 Task: In the Contact  Samantha.Robinson@guggenheim.org, Create email and send with subject: 'A Glimpse into the Future: Meet Our Disruptive Offering', and with mail content 'Hello_x000D_
Join a community of forward-thinkers and pioneers. Our transformative solution will empower you to shape the future of your industry.._x000D_
Kind Regards', attach the document: Contract.pdf and insert image: visitingcard.jpg. Below Kind Regards, write Tumblr and insert the URL: 'www.tumblr.com'. Mark checkbox to create task to follow up : In 2 business days . Logged in from softage.4@softage.net
Action: Mouse moved to (84, 68)
Screenshot: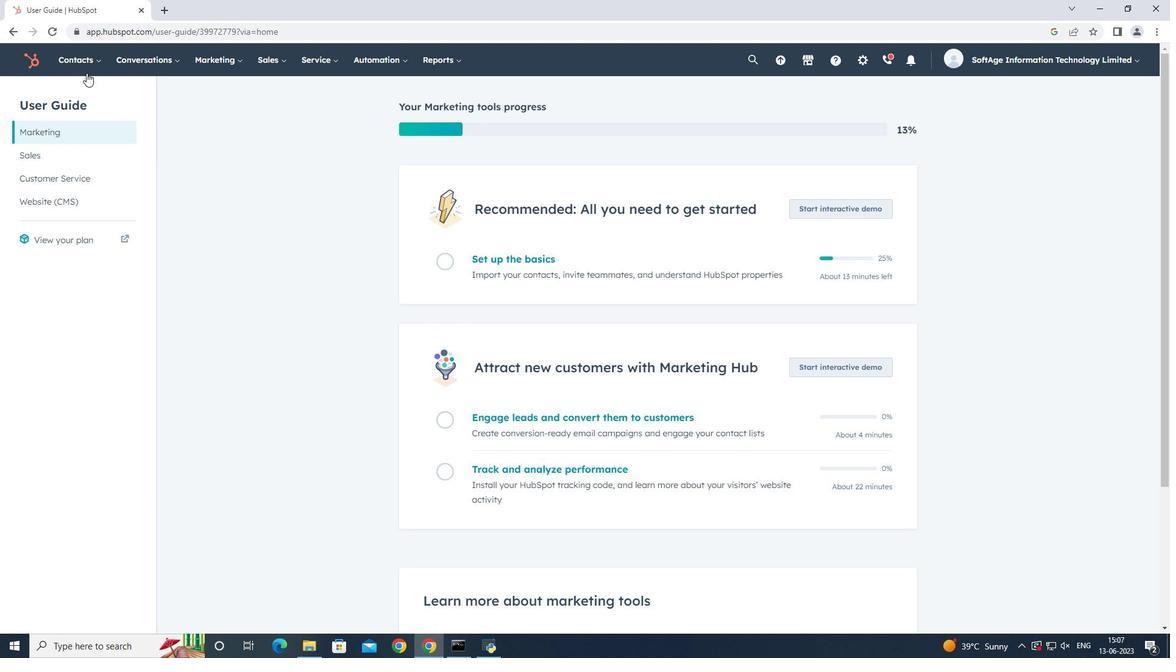 
Action: Mouse pressed left at (84, 68)
Screenshot: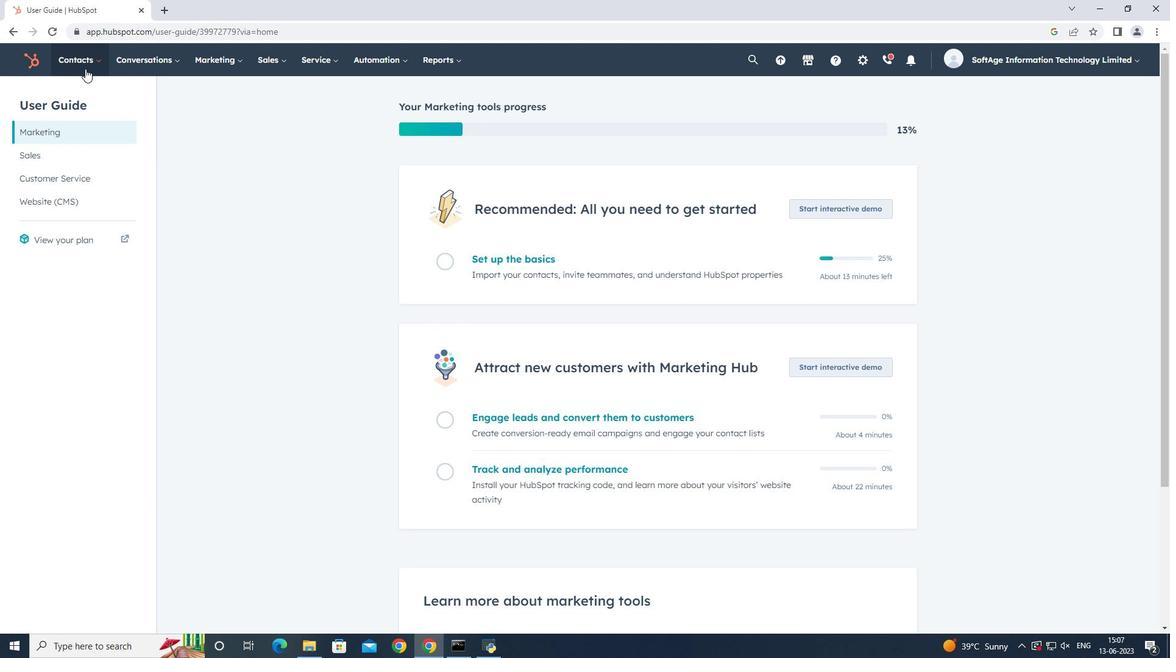 
Action: Mouse moved to (85, 101)
Screenshot: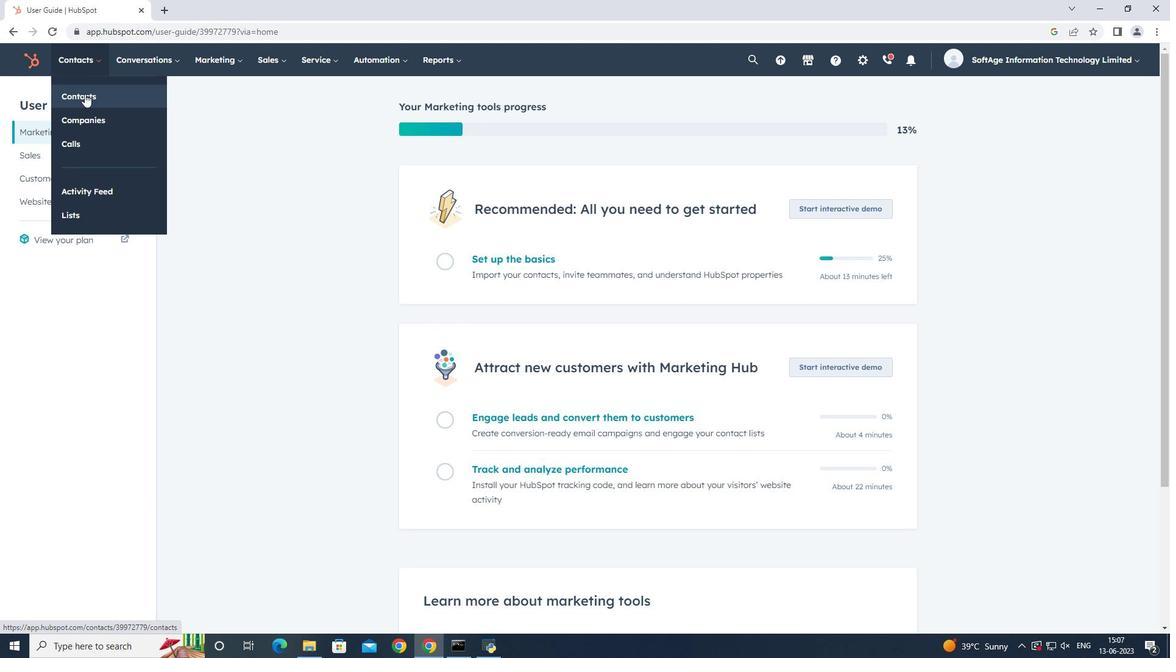 
Action: Mouse pressed left at (85, 101)
Screenshot: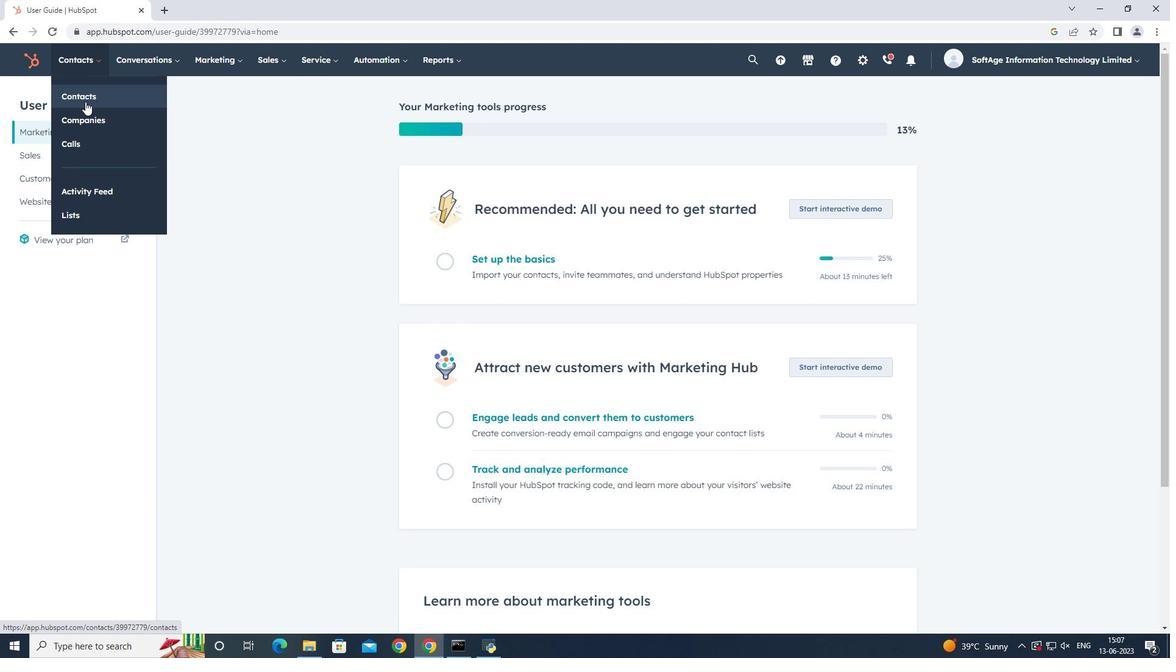 
Action: Mouse moved to (156, 203)
Screenshot: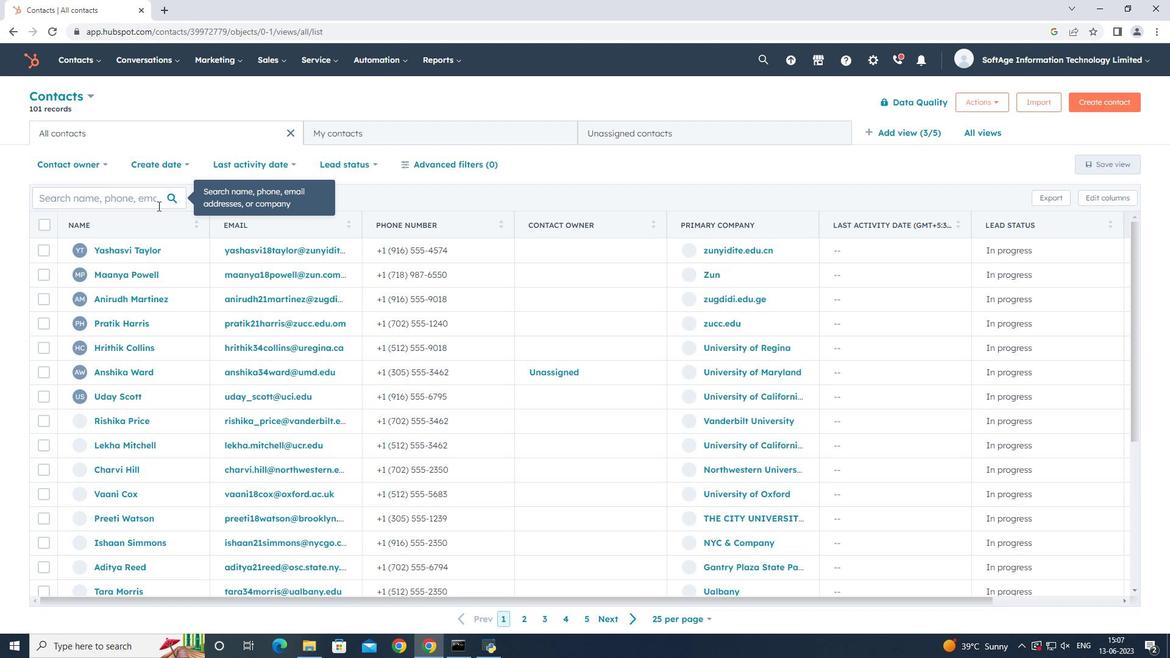 
Action: Mouse pressed left at (156, 203)
Screenshot: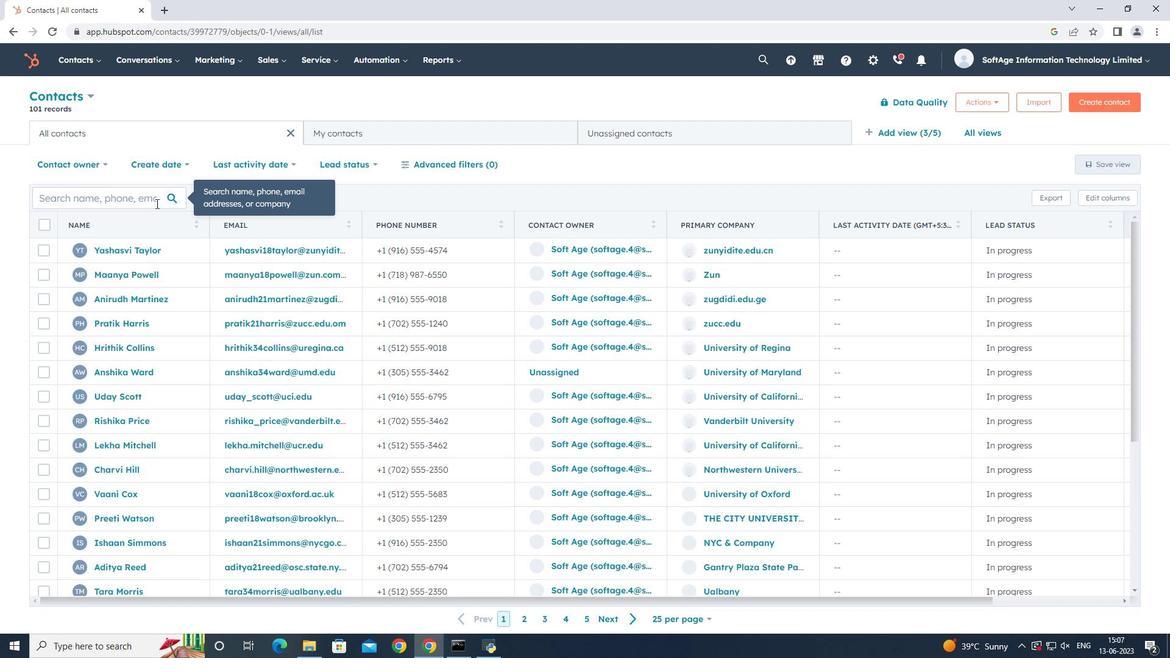
Action: Key pressed <Key.shift>Samantha
Screenshot: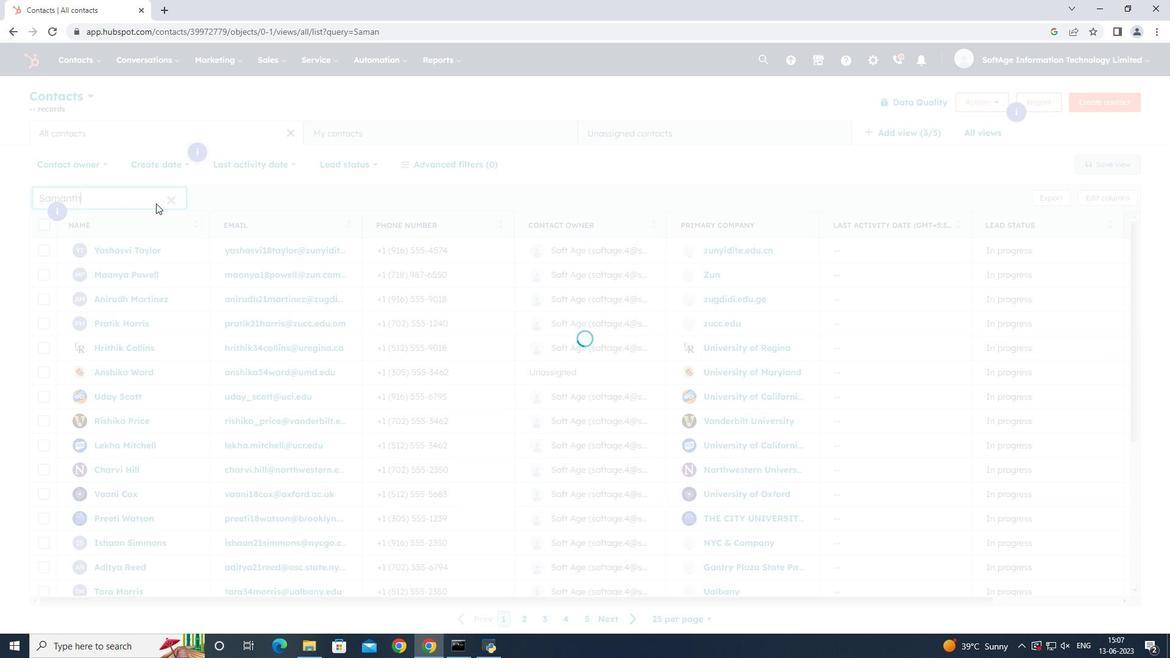 
Action: Mouse moved to (122, 318)
Screenshot: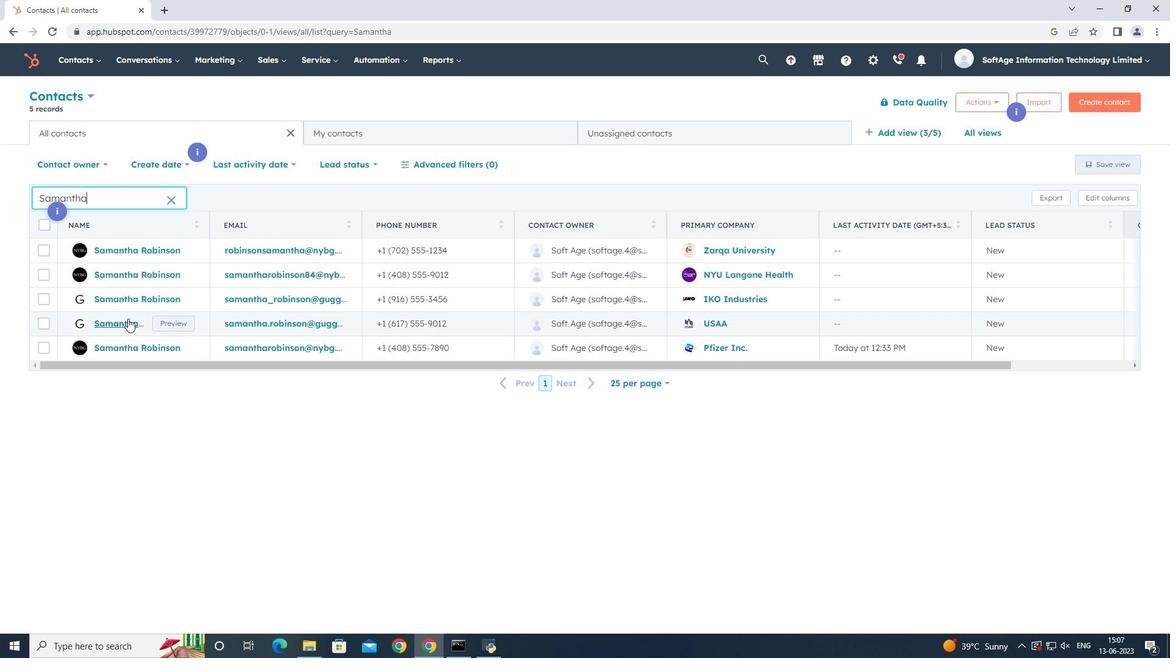 
Action: Mouse pressed left at (122, 318)
Screenshot: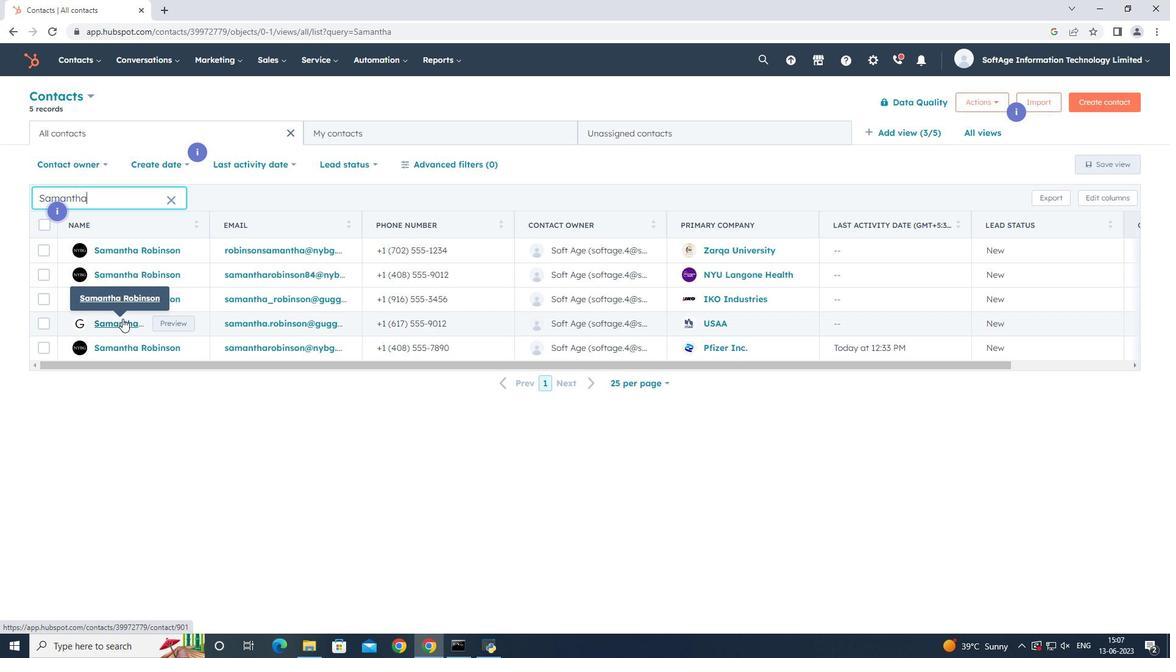 
Action: Mouse moved to (80, 206)
Screenshot: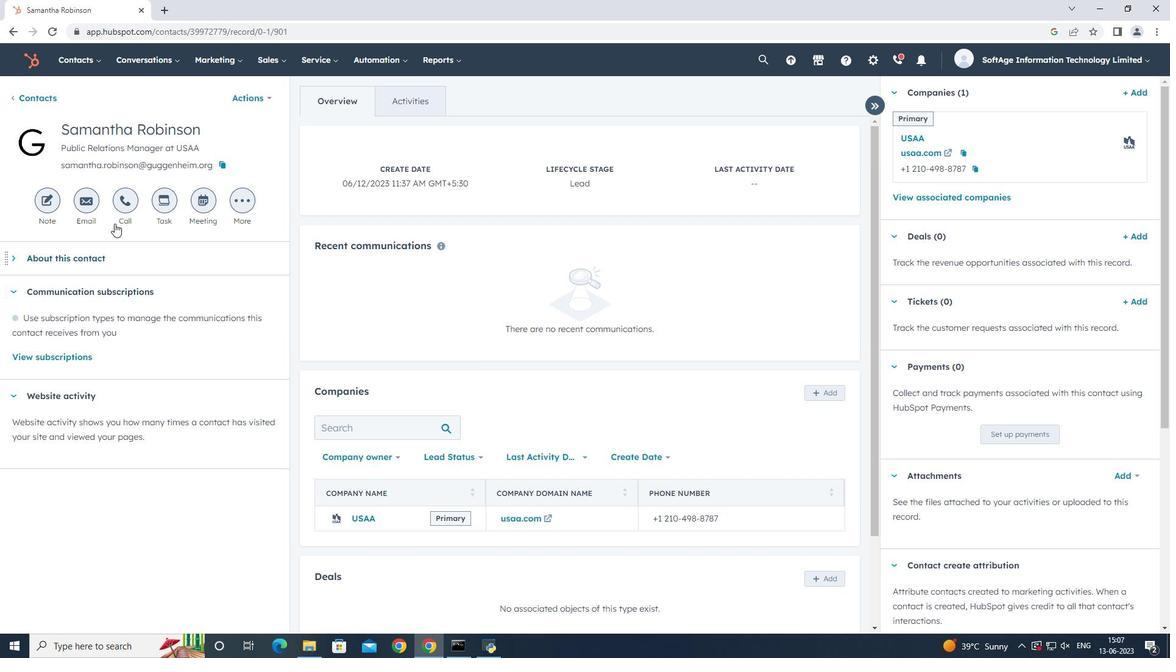 
Action: Mouse pressed left at (80, 206)
Screenshot: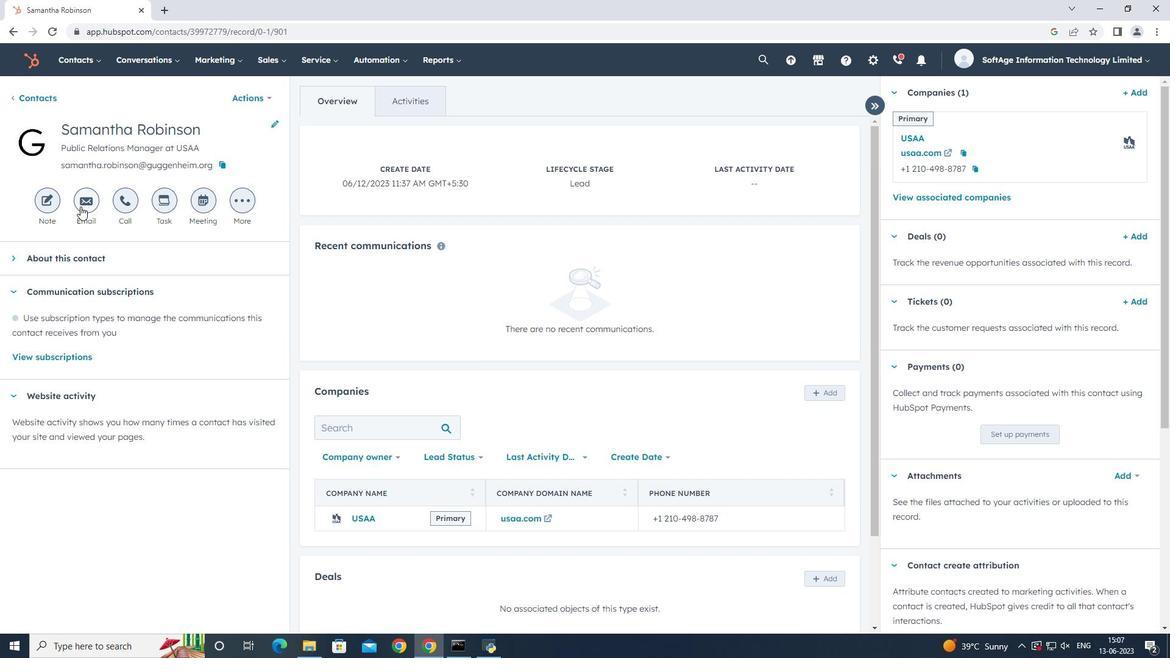 
Action: Mouse moved to (763, 408)
Screenshot: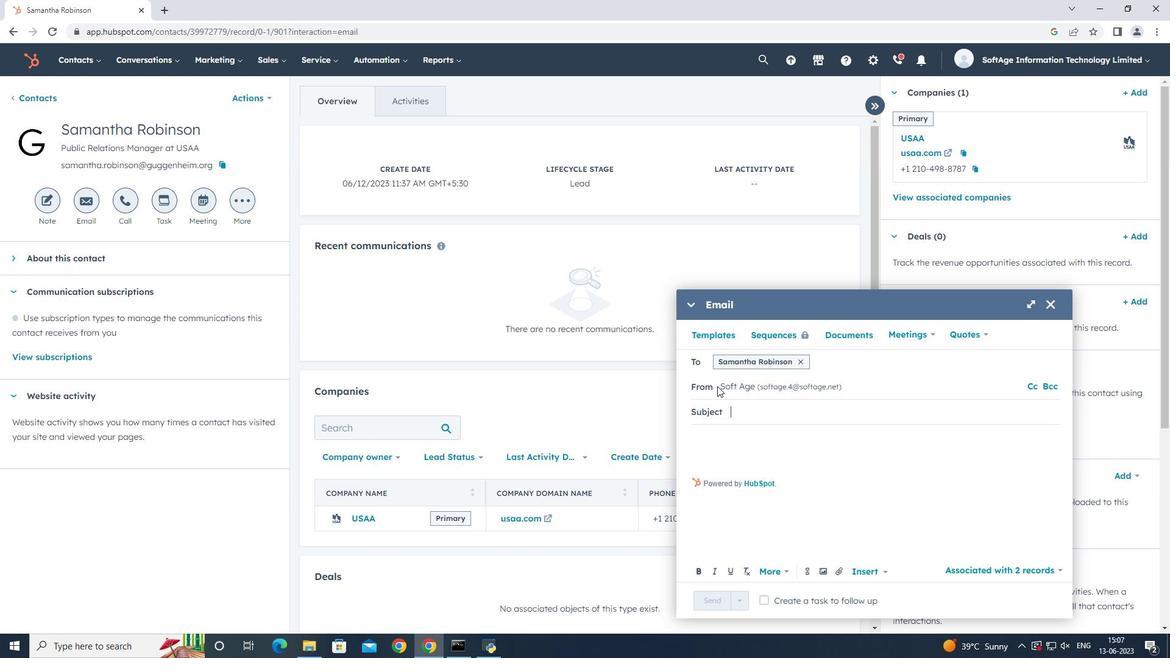 
Action: Key pressed <Key.shift>A<Key.space>
Screenshot: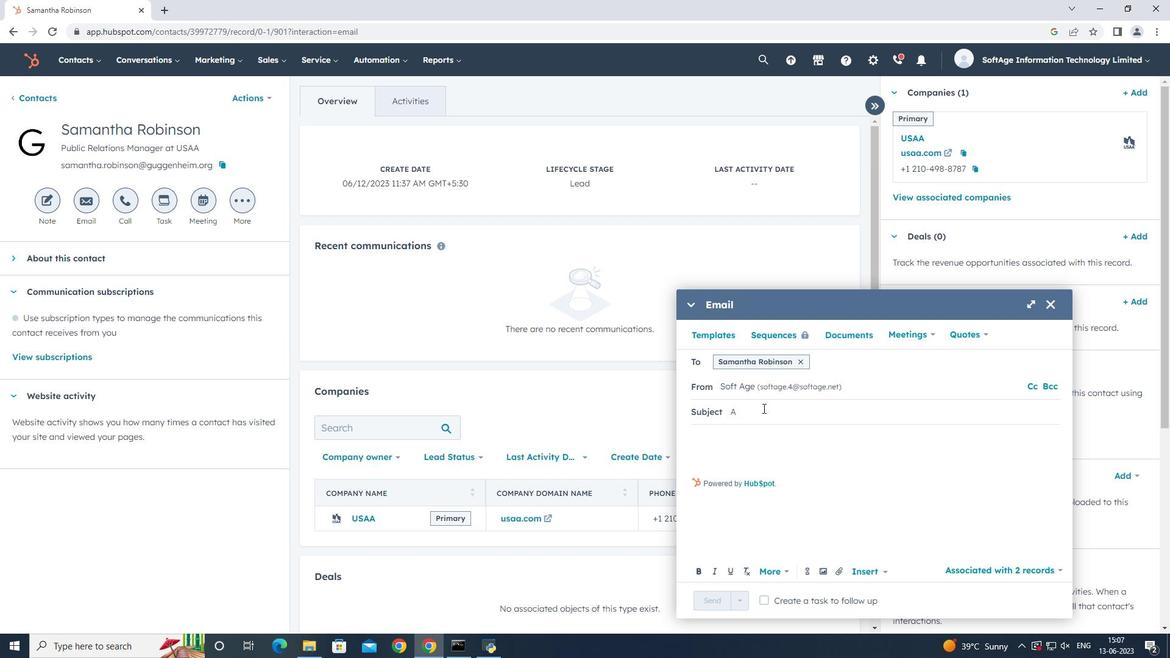 
Action: Mouse moved to (737, 418)
Screenshot: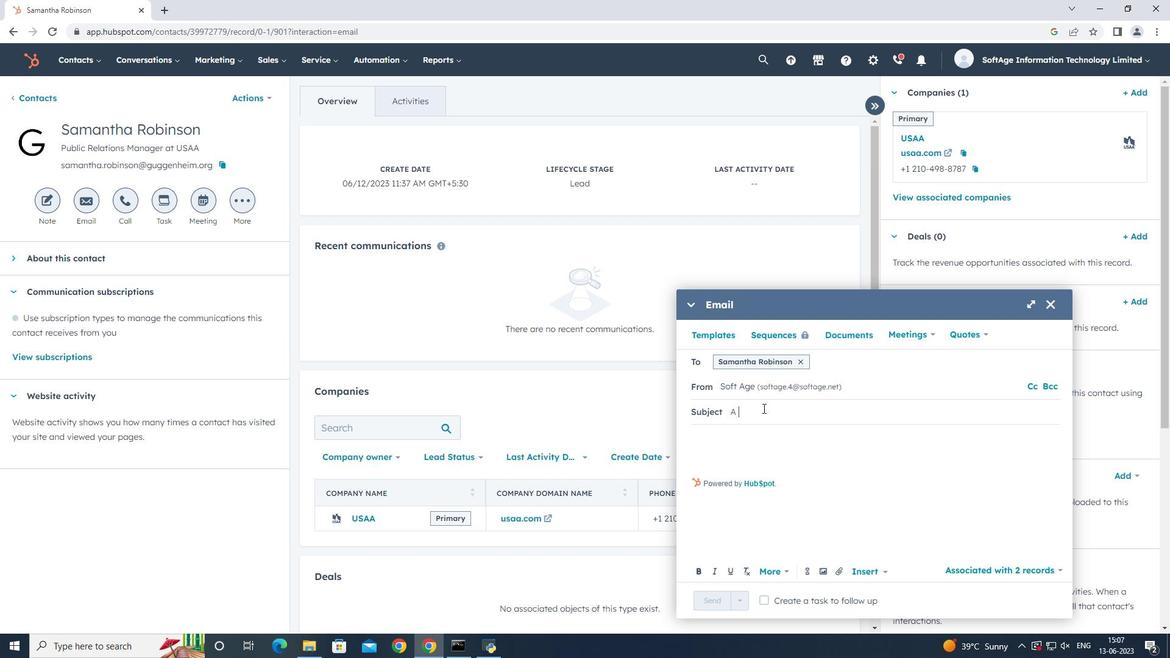 
Action: Key pressed <Key.shift>Glimpse<Key.space>into<Key.space>the<Key.space><Key.shift>Future<Key.shift_r><Key.shift_r><Key.shift_r><Key.shift_r><Key.shift_r><Key.shift_r><Key.shift_r><Key.shift_r>:<Key.space><Key.shift><Key.shift><Key.shift><Key.shift><Key.shift><Key.shift><Key.shift><Key.shift>Meet<Key.space><Key.shift><Key.shift><Key.shift><Key.shift><Key.shift><Key.shift><Key.shift><Key.shift><Key.shift><Key.shift>Our<Key.space><Key.shift><Key.shift><Key.shift><Key.shift><Key.shift><Key.shift><Key.shift><Key.shift><Key.shift>Distruptive<Key.backspace><Key.backspace><Key.backspace><Key.backspace><Key.backspace><Key.backspace><Key.backspace><Key.backspace>ruptive<Key.space><Key.shift><Key.shift><Key.shift><Key.shift><Key.shift><Key.shift><Key.shift><Key.shift>Offering
Screenshot: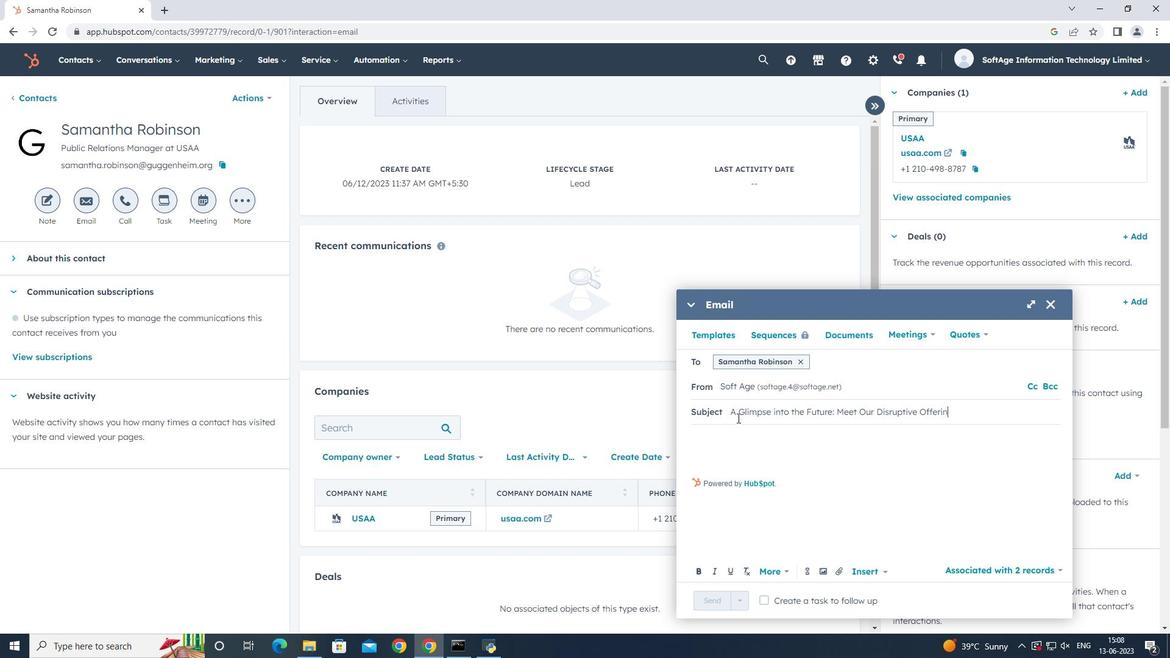 
Action: Mouse moved to (744, 424)
Screenshot: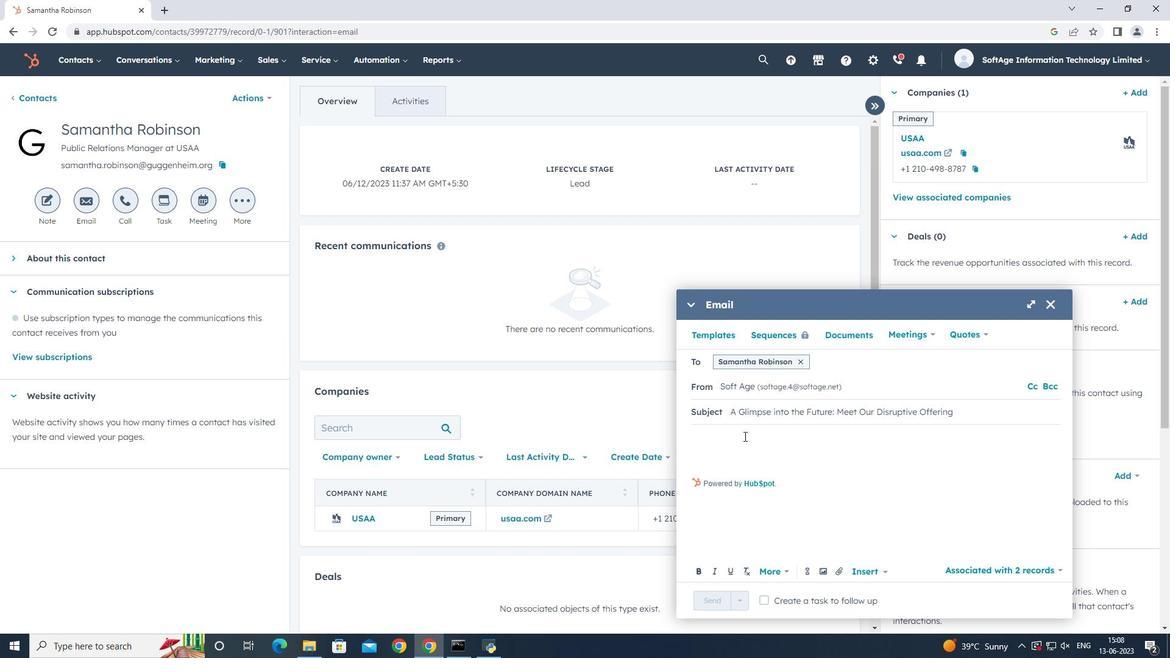 
Action: Mouse pressed left at (744, 424)
Screenshot: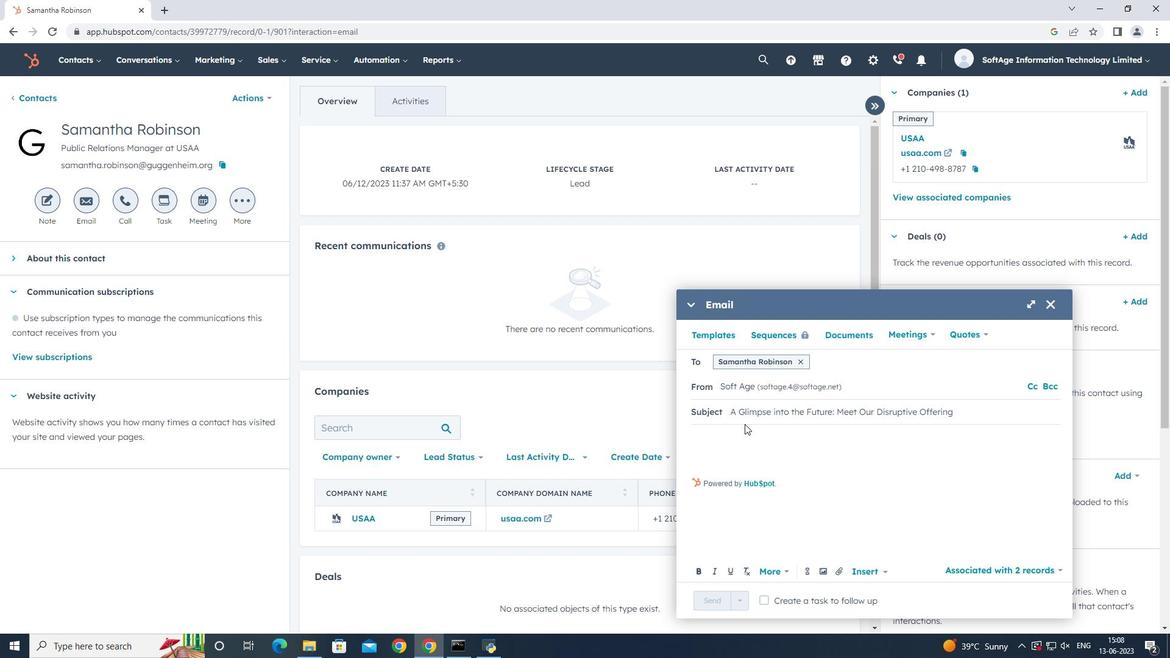 
Action: Mouse moved to (744, 427)
Screenshot: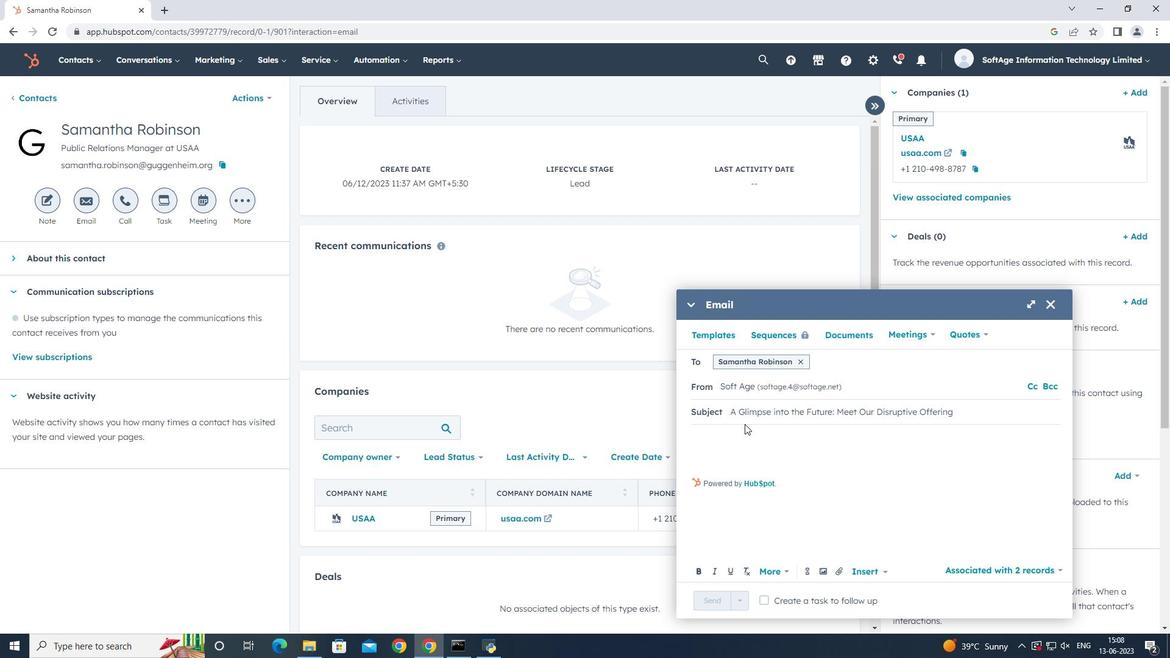 
Action: Mouse pressed left at (744, 427)
Screenshot: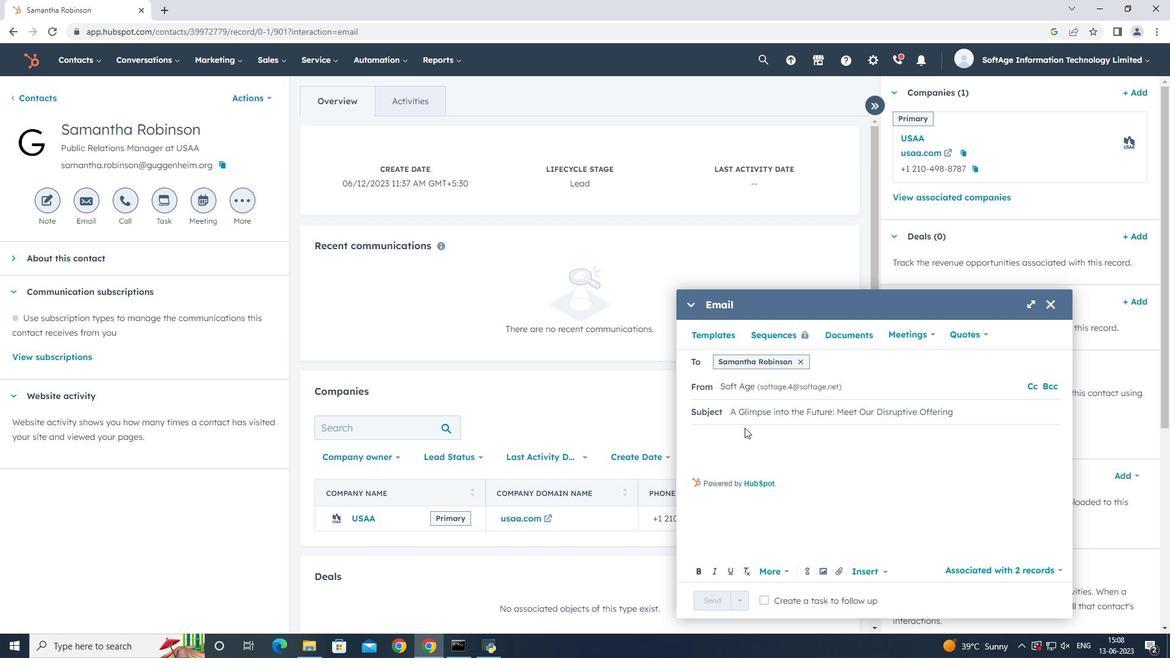 
Action: Mouse moved to (745, 431)
Screenshot: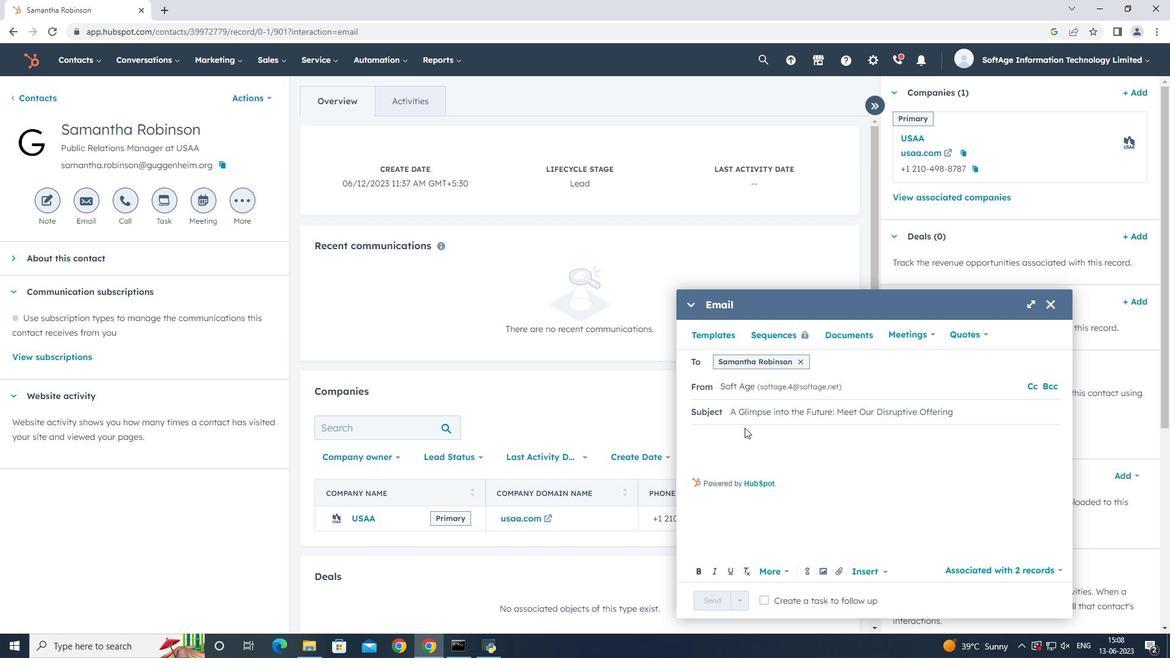 
Action: Mouse pressed left at (745, 431)
Screenshot: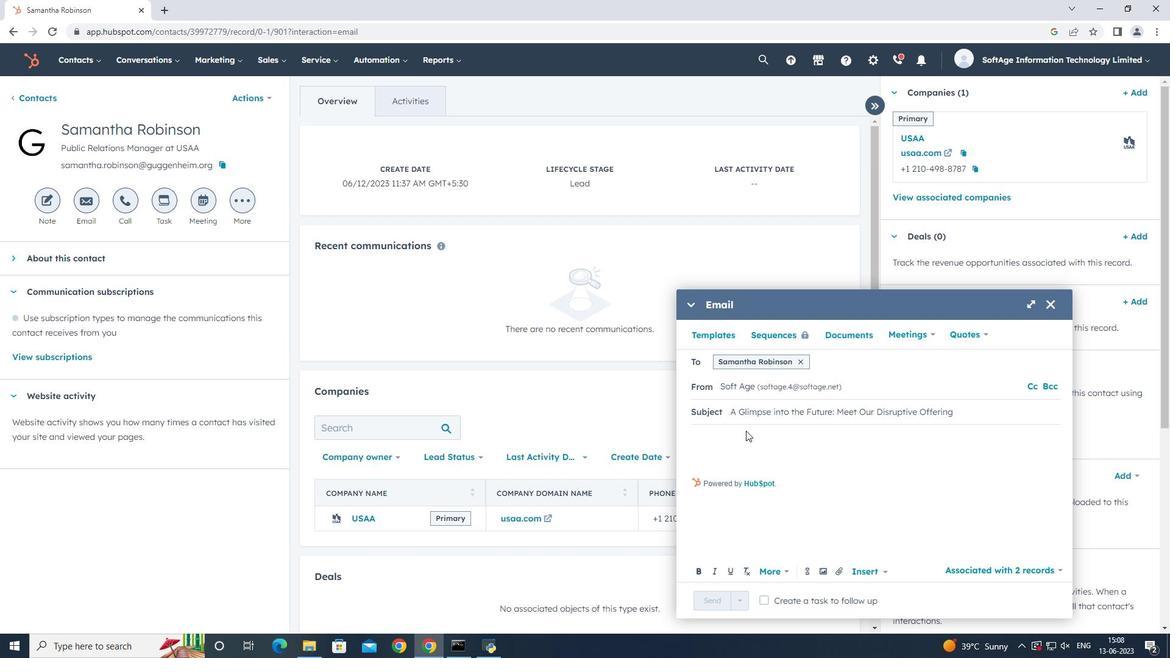 
Action: Mouse moved to (739, 435)
Screenshot: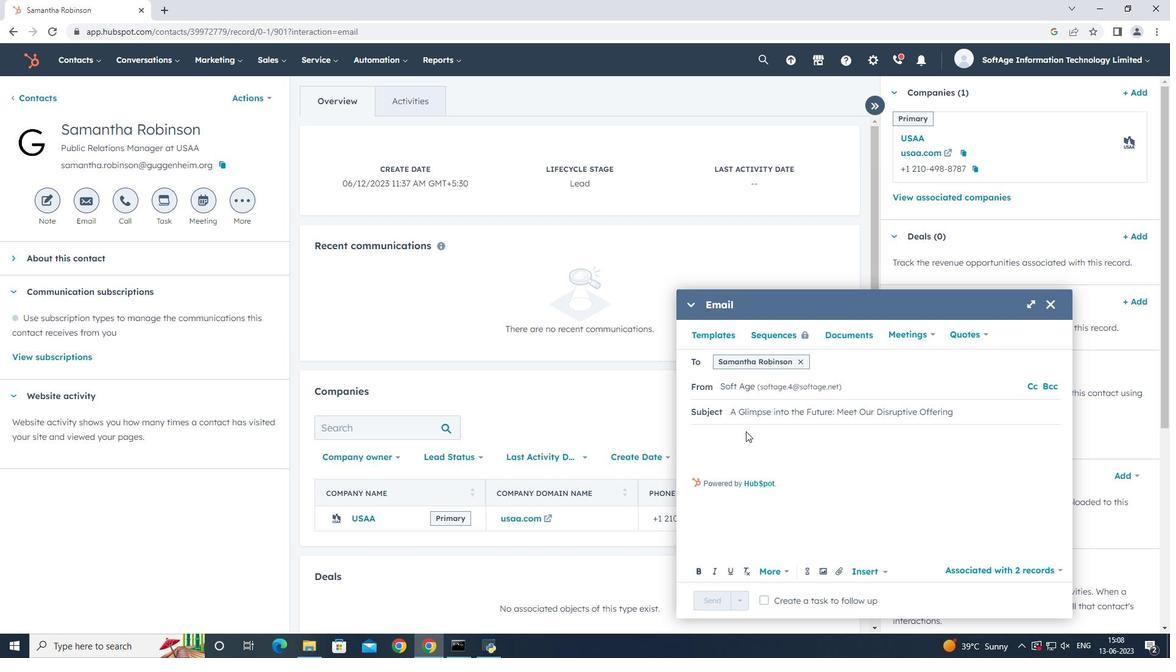 
Action: Mouse pressed left at (739, 435)
Screenshot: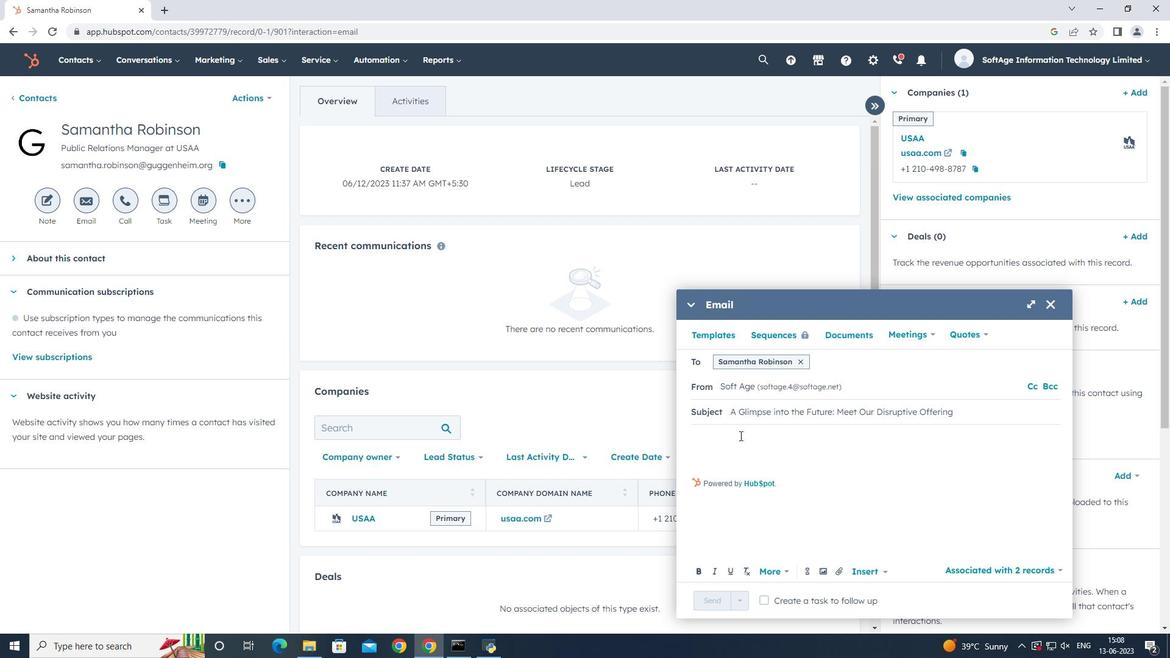 
Action: Mouse moved to (738, 436)
Screenshot: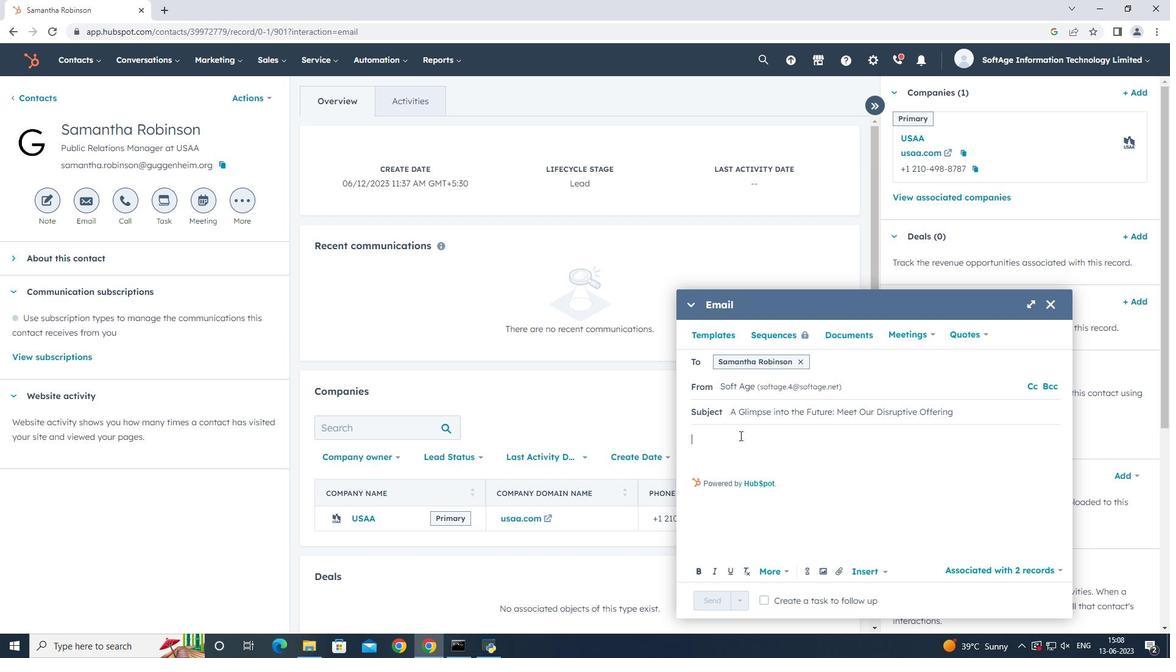 
Action: Key pressed <Key.shift>Hello,<Key.enter><Key.enter><Key.shift>Join<Key.space>a<Key.space>community<Key.space>of<Key.space>forward-thinkers<Key.space>and<Key.space>pr<Key.backspace>ioneers.<Key.space><Key.shift>Our<Key.space>transformative<Key.space>solution<Key.space>will<Key.space>empower<Key.space>you<Key.space>to<Key.space>shape<Key.space>the<Key.space>future<Key.space>of<Key.space>your<Key.space>industry..<Key.enter><Key.enter><Key.shift>Kind<Key.space><Key.shift><Key.shift>Regards,
Screenshot: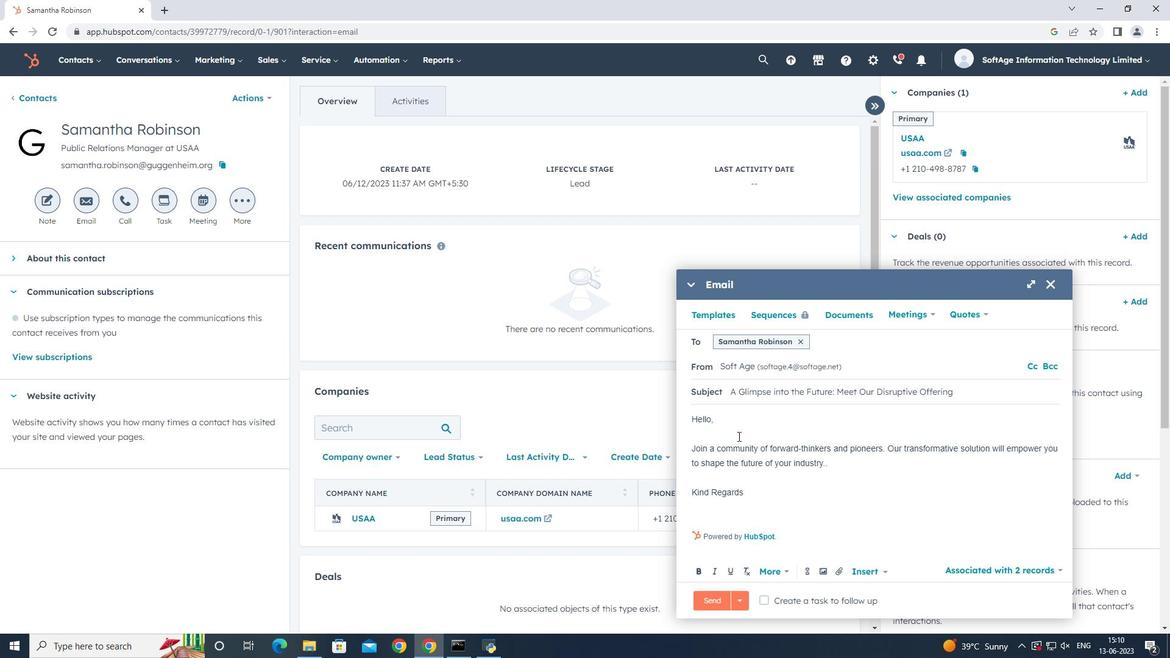 
Action: Mouse moved to (833, 571)
Screenshot: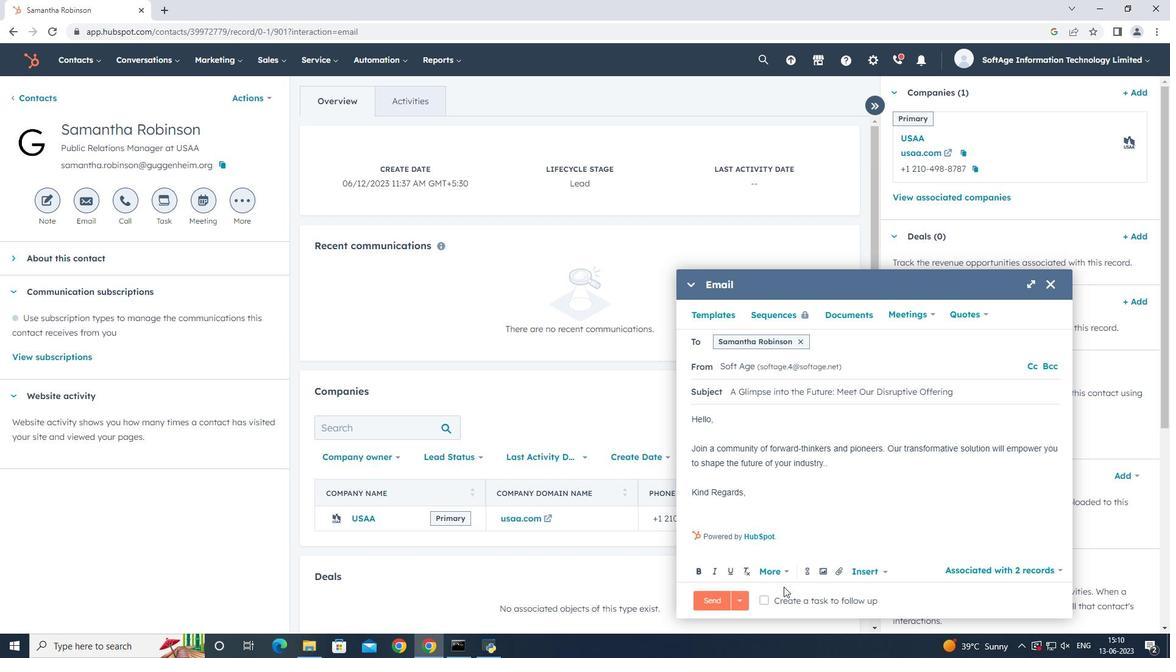 
Action: Mouse pressed left at (833, 571)
Screenshot: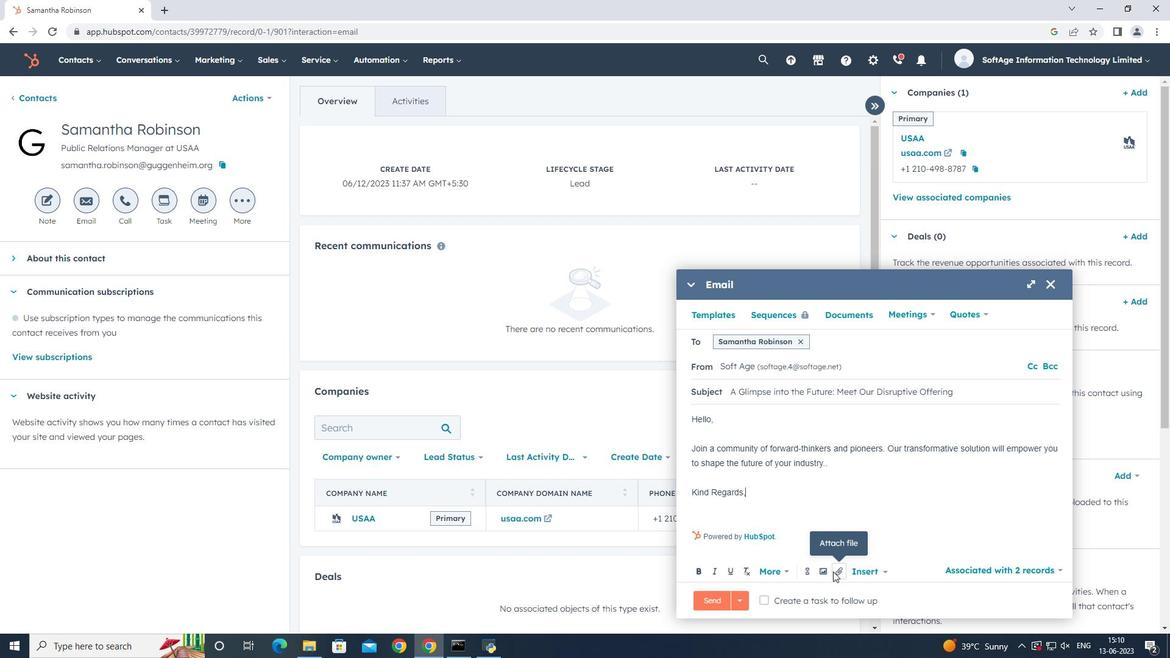 
Action: Mouse moved to (848, 540)
Screenshot: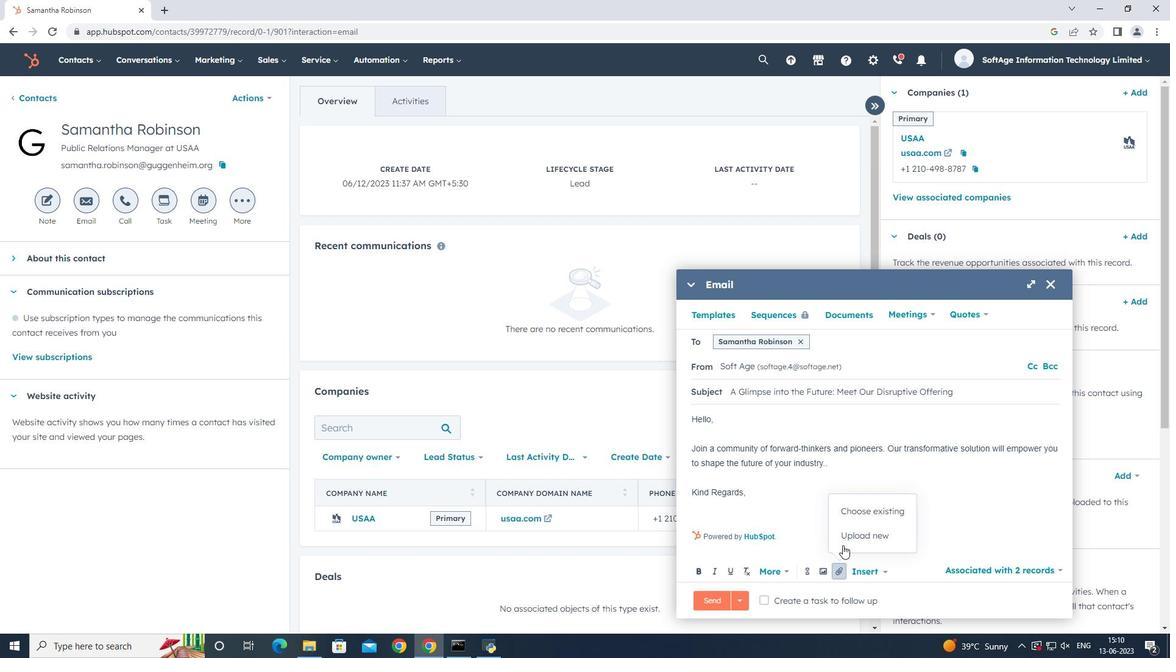 
Action: Mouse pressed left at (848, 540)
Screenshot: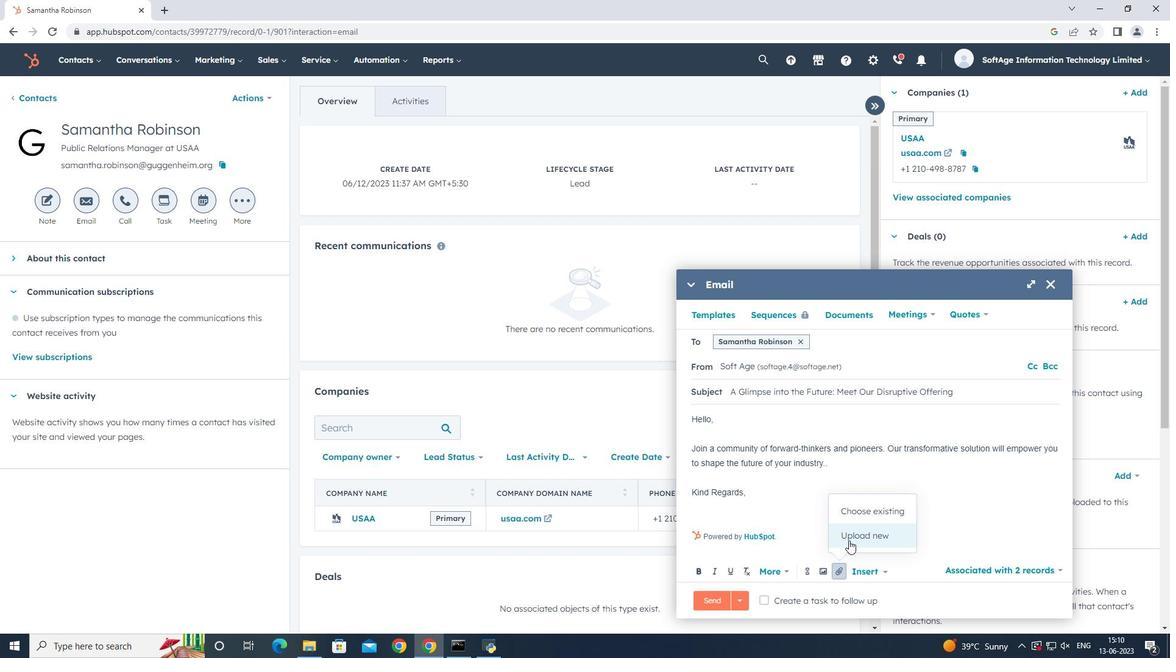 
Action: Mouse moved to (280, 125)
Screenshot: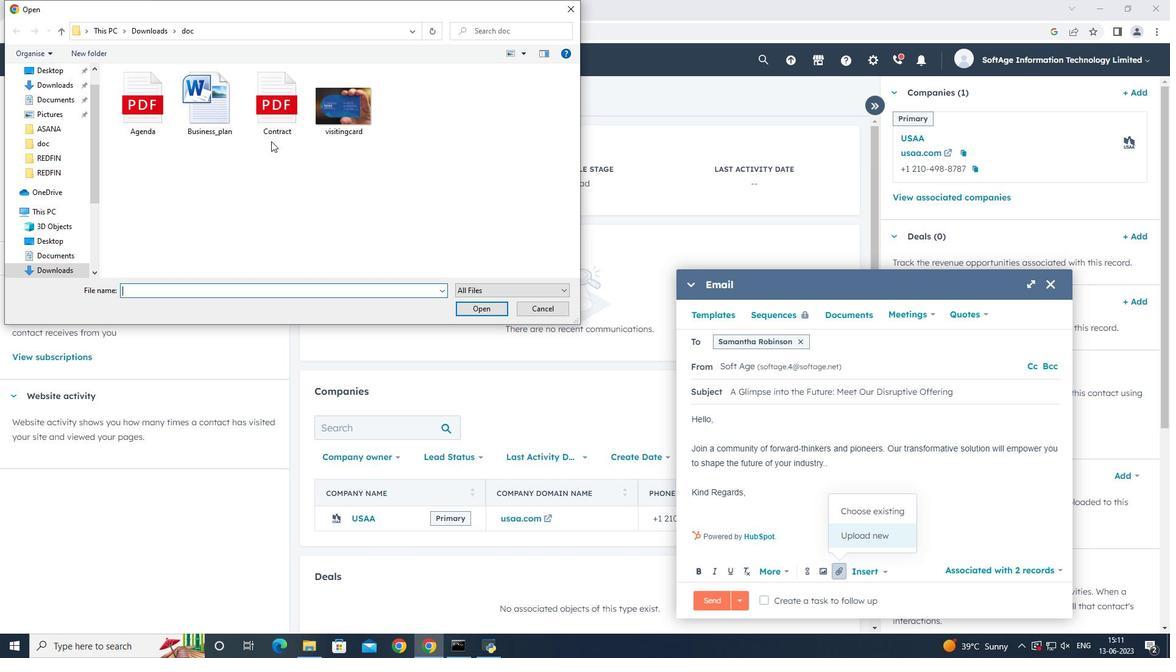 
Action: Mouse pressed left at (280, 125)
Screenshot: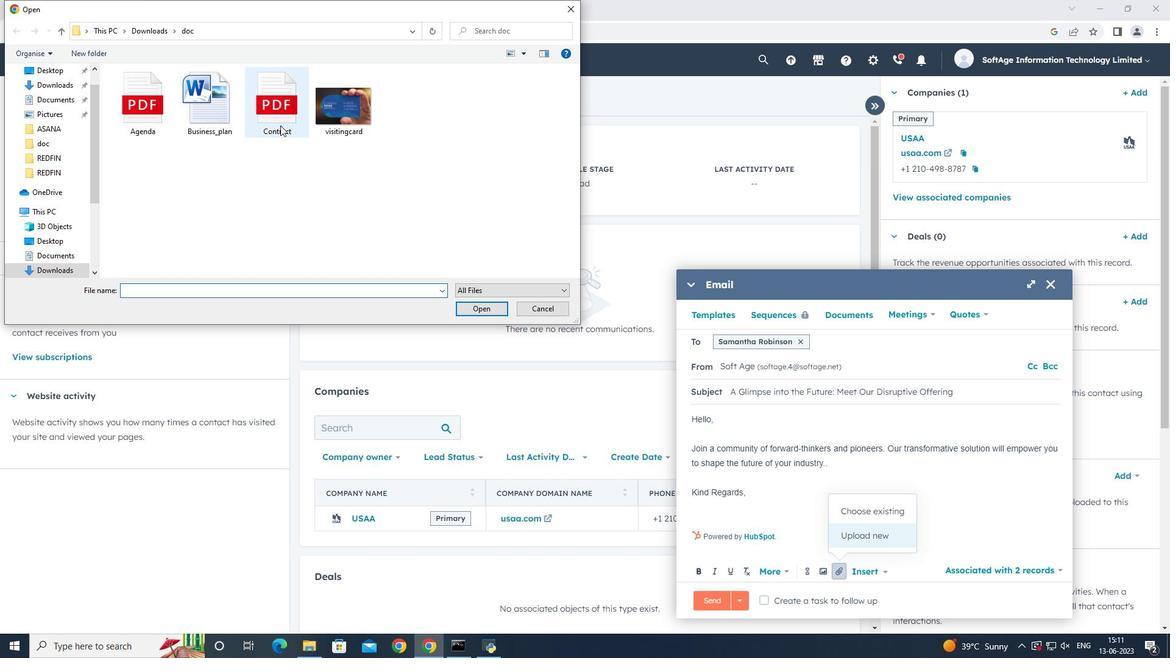 
Action: Mouse pressed left at (280, 125)
Screenshot: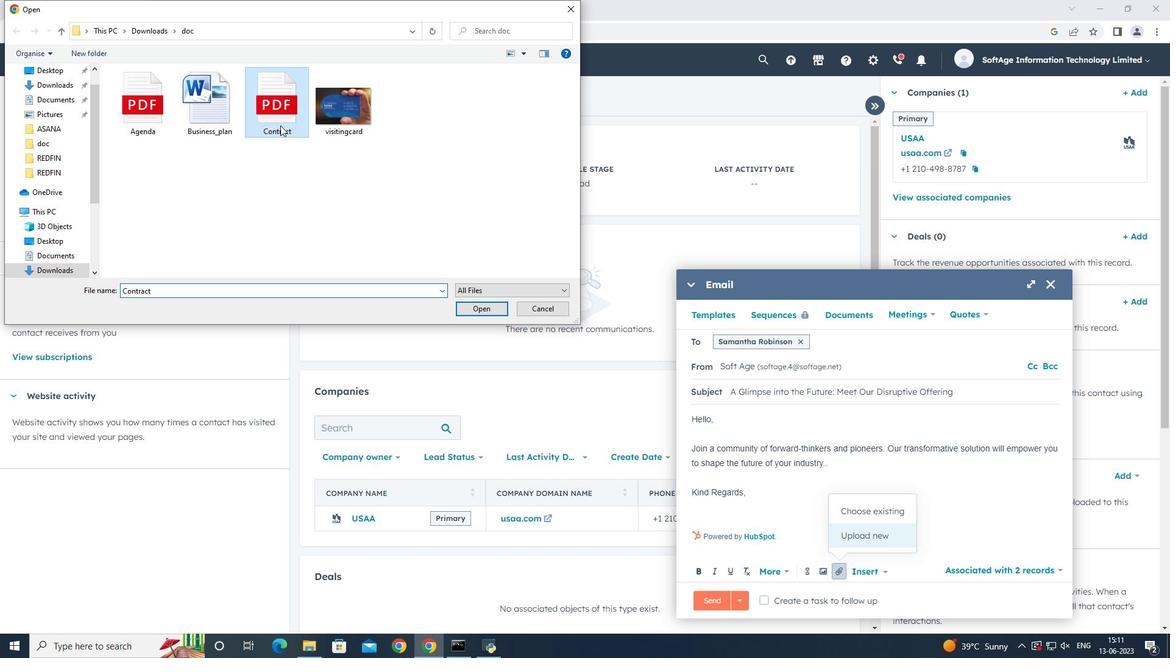 
Action: Mouse moved to (822, 540)
Screenshot: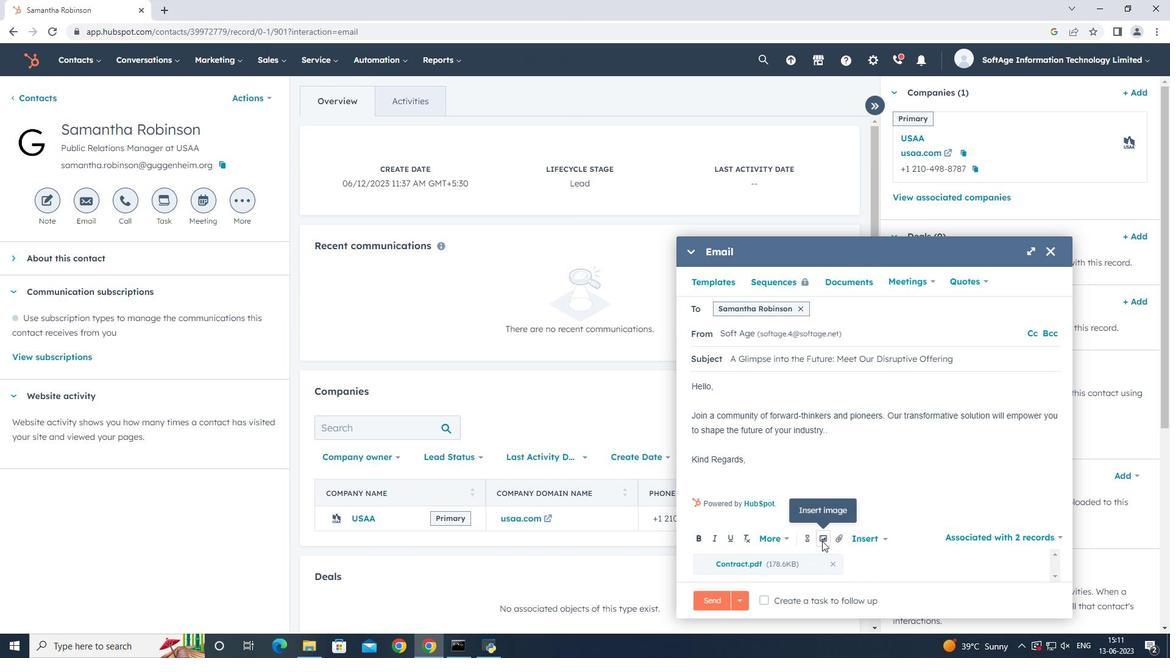 
Action: Mouse pressed left at (822, 540)
Screenshot: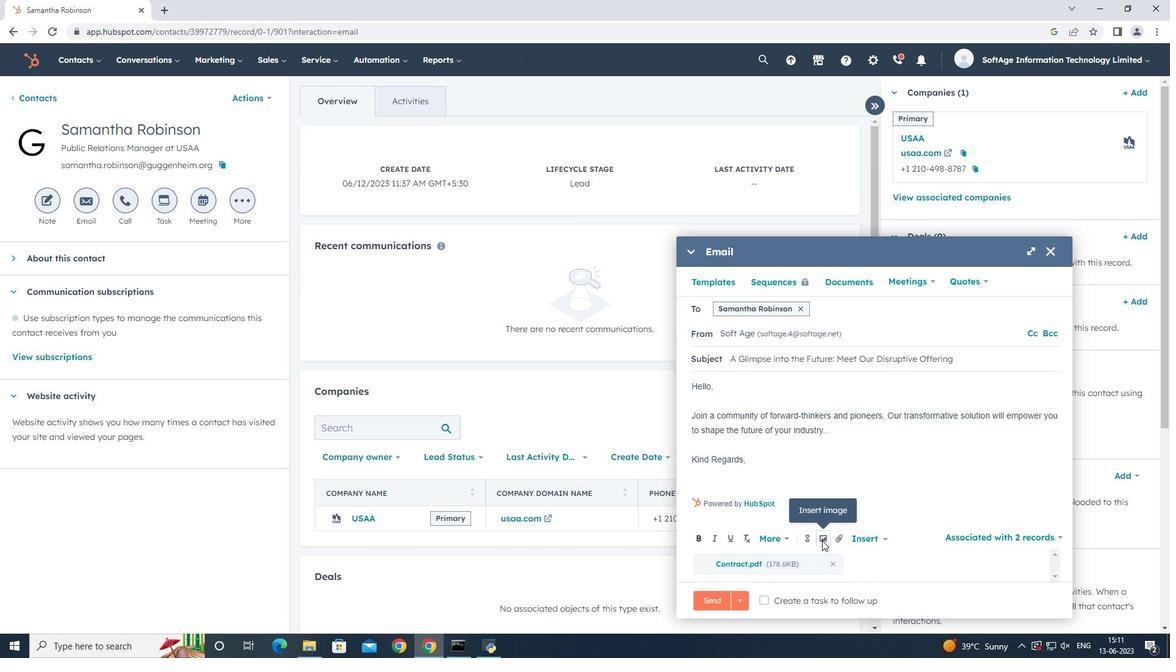 
Action: Mouse moved to (840, 505)
Screenshot: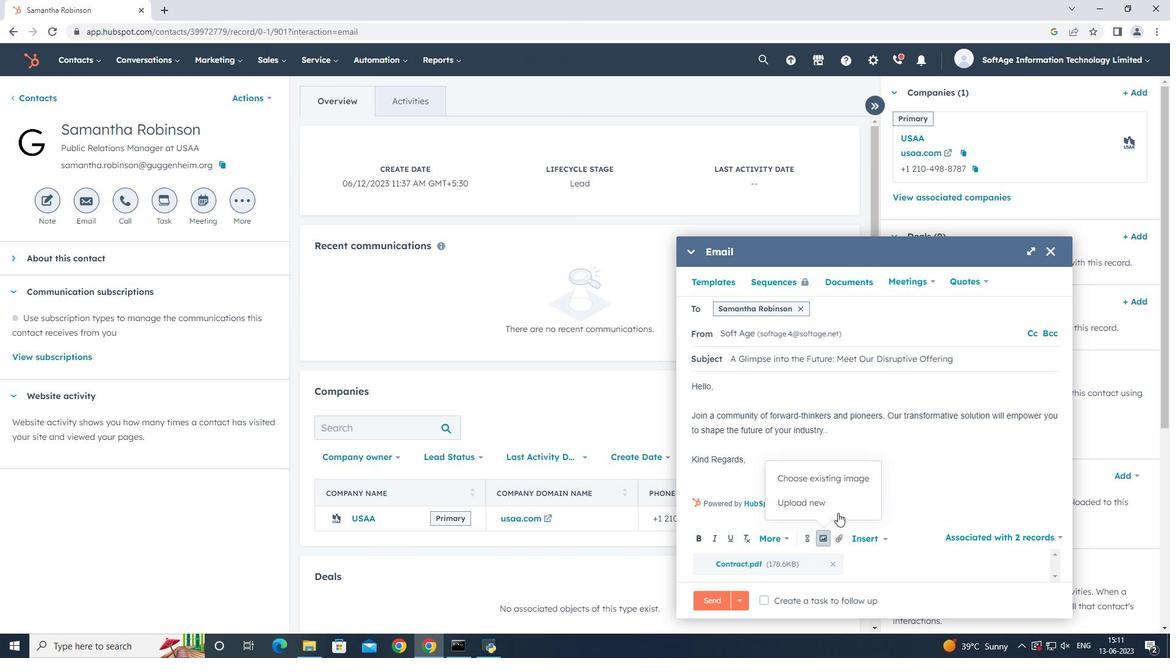 
Action: Mouse pressed left at (840, 505)
Screenshot: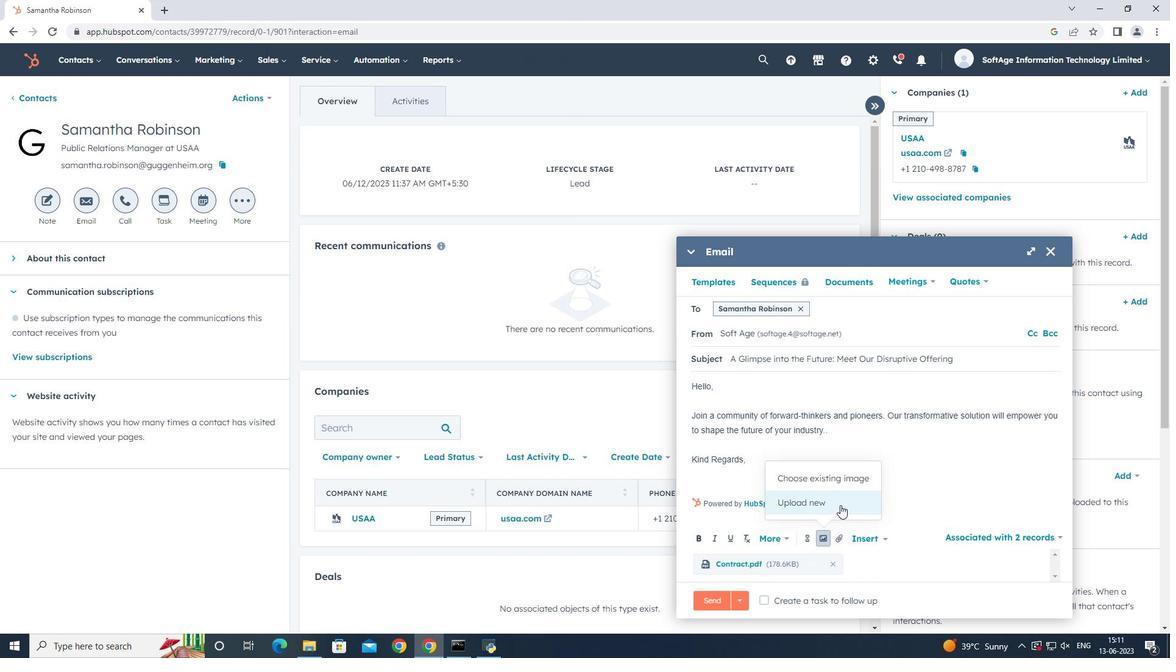 
Action: Mouse moved to (146, 107)
Screenshot: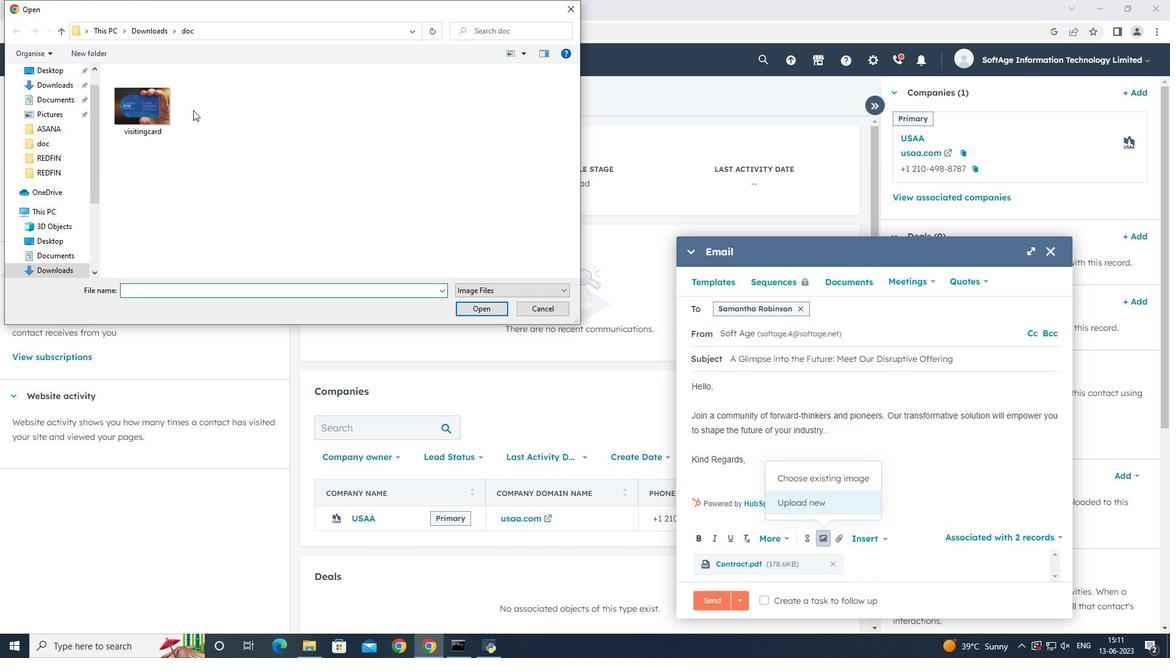 
Action: Mouse pressed left at (146, 107)
Screenshot: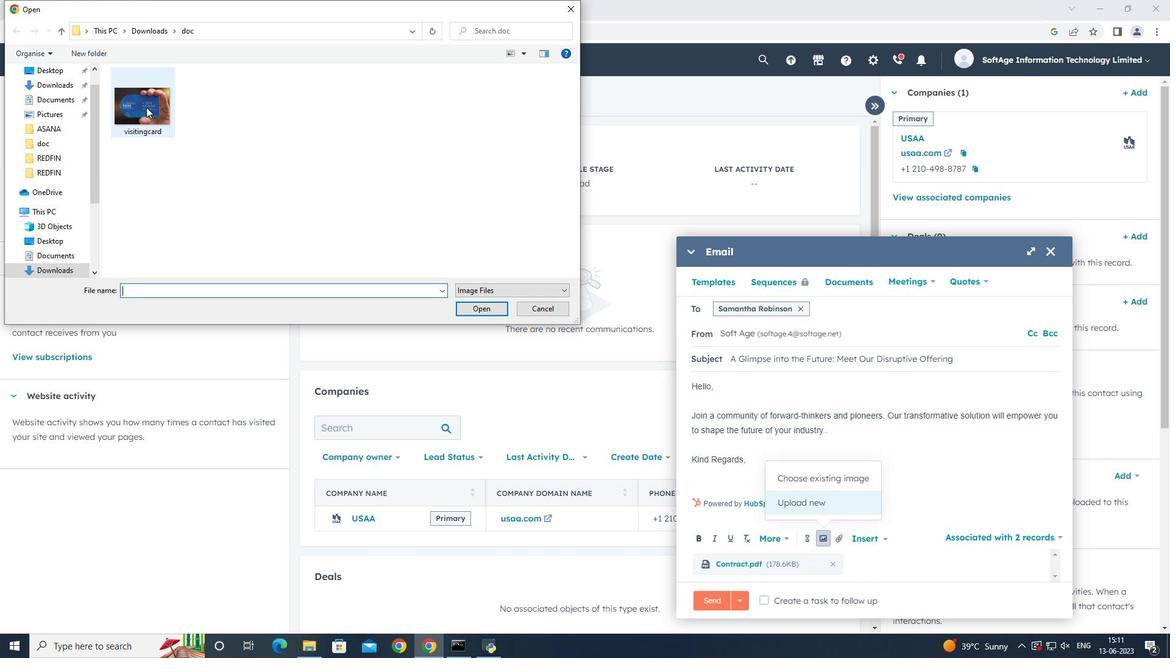 
Action: Mouse pressed left at (146, 107)
Screenshot: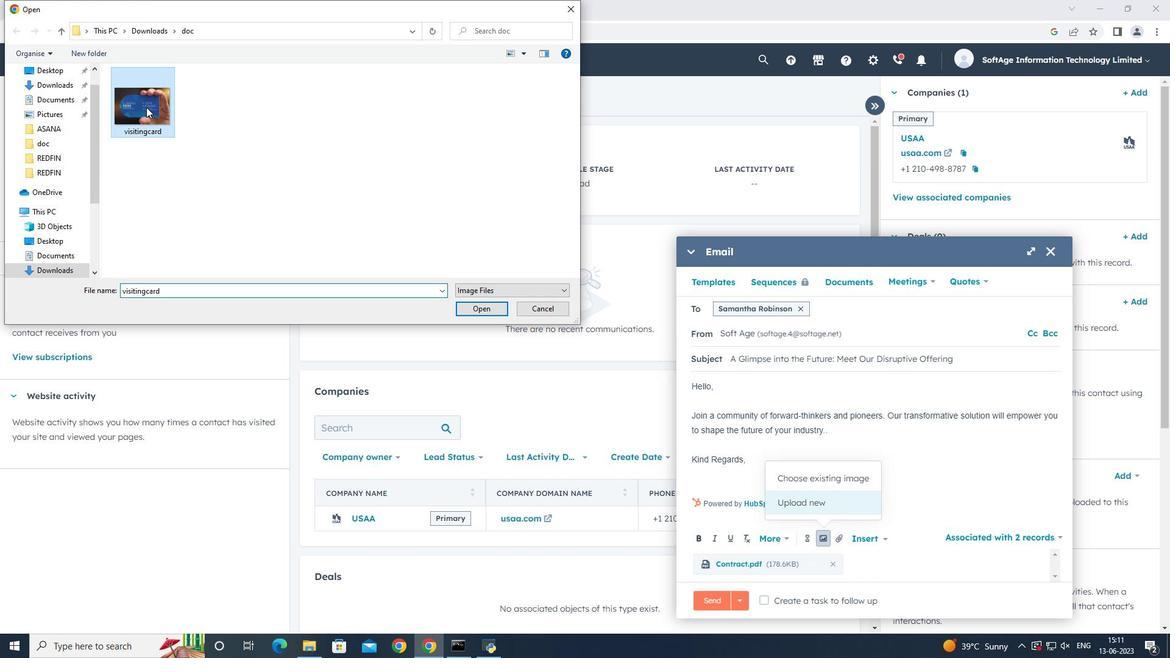 
Action: Mouse moved to (785, 333)
Screenshot: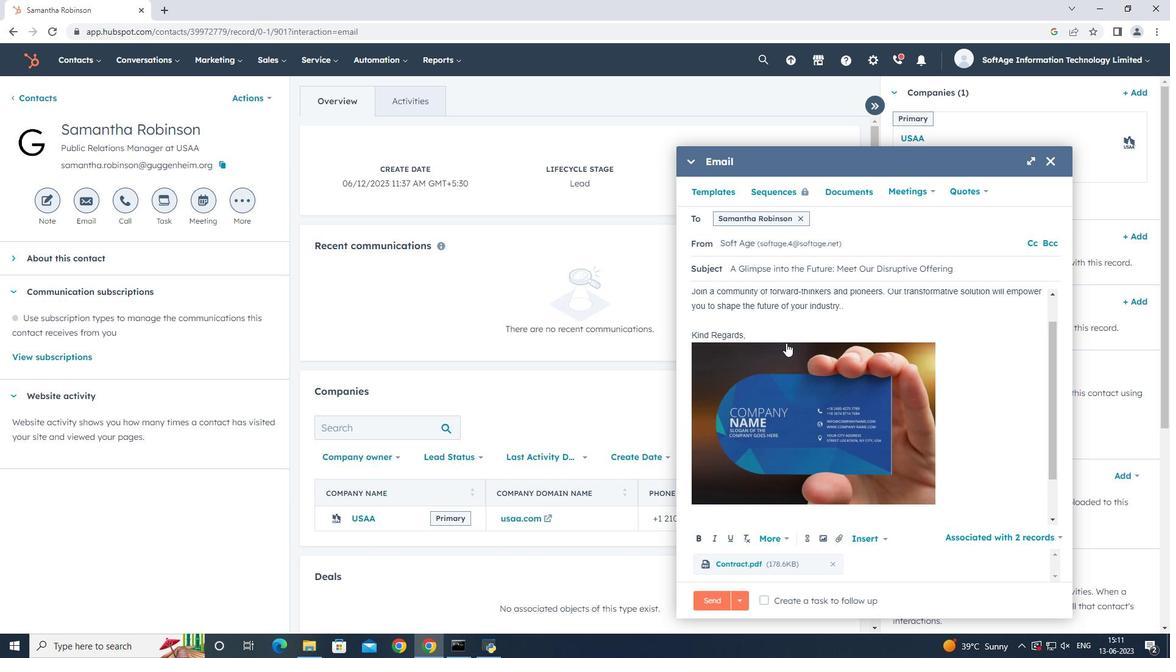 
Action: Mouse pressed left at (785, 333)
Screenshot: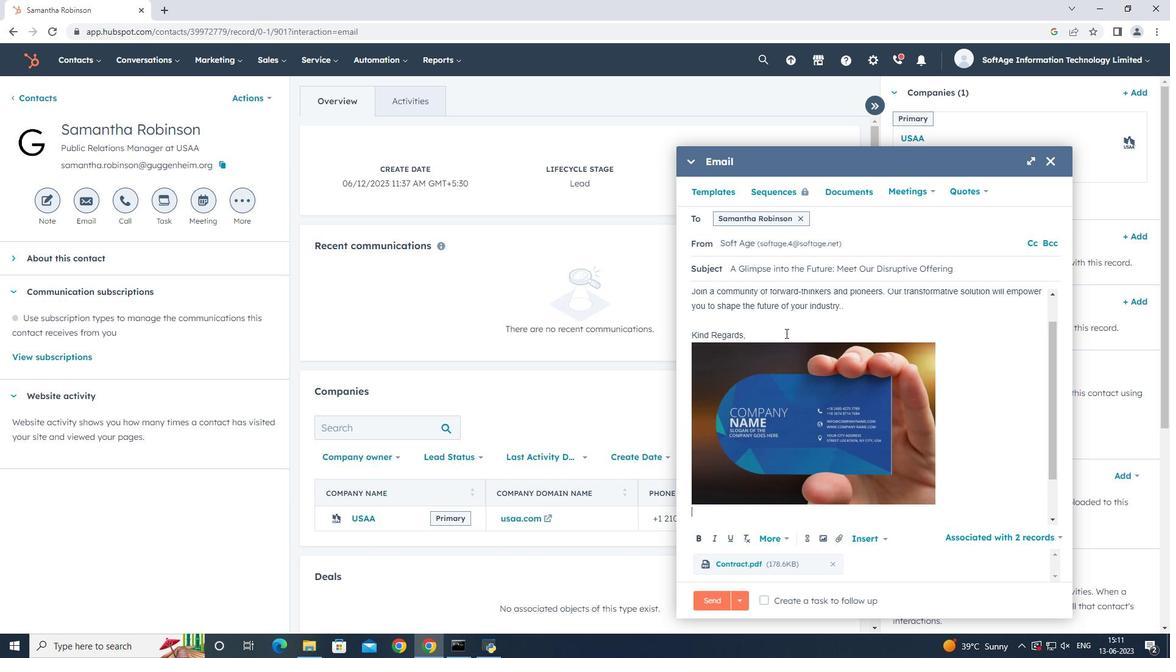 
Action: Key pressed <Key.enter>
Screenshot: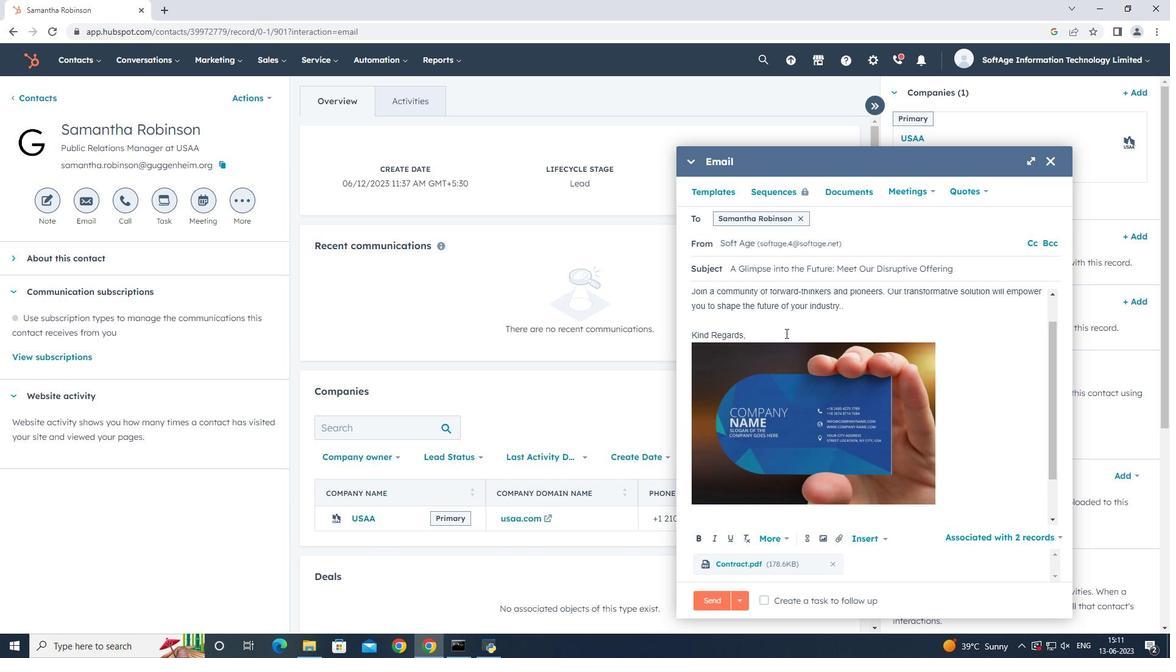 
Action: Mouse moved to (788, 343)
Screenshot: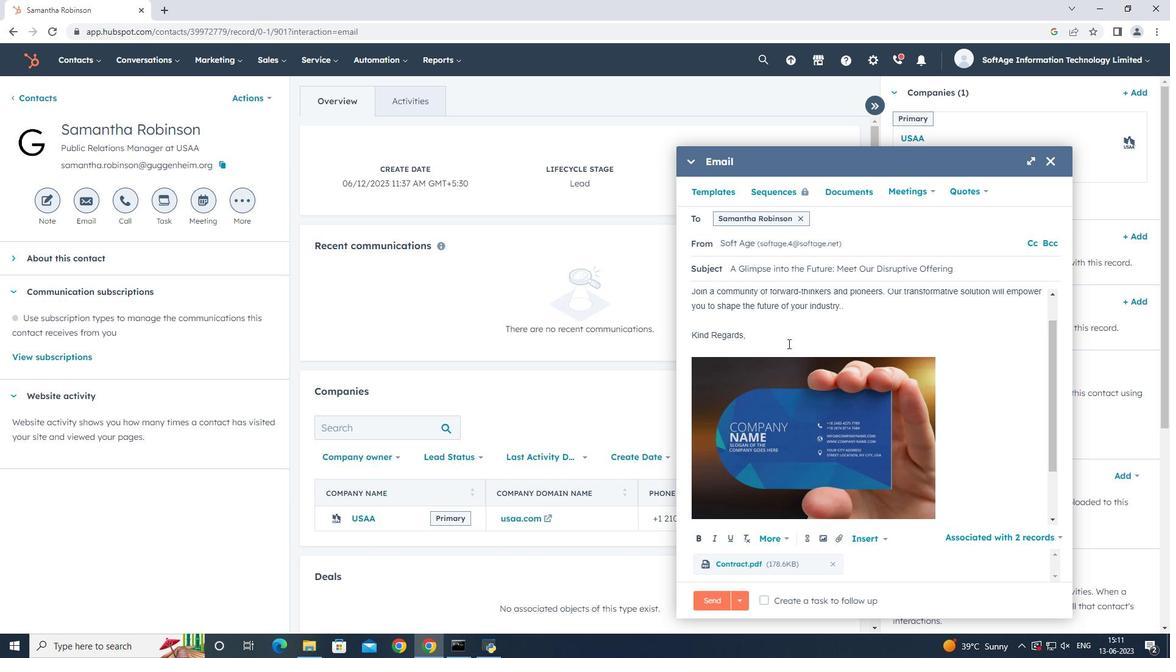 
Action: Key pressed <Key.shift>Tumblr
Screenshot: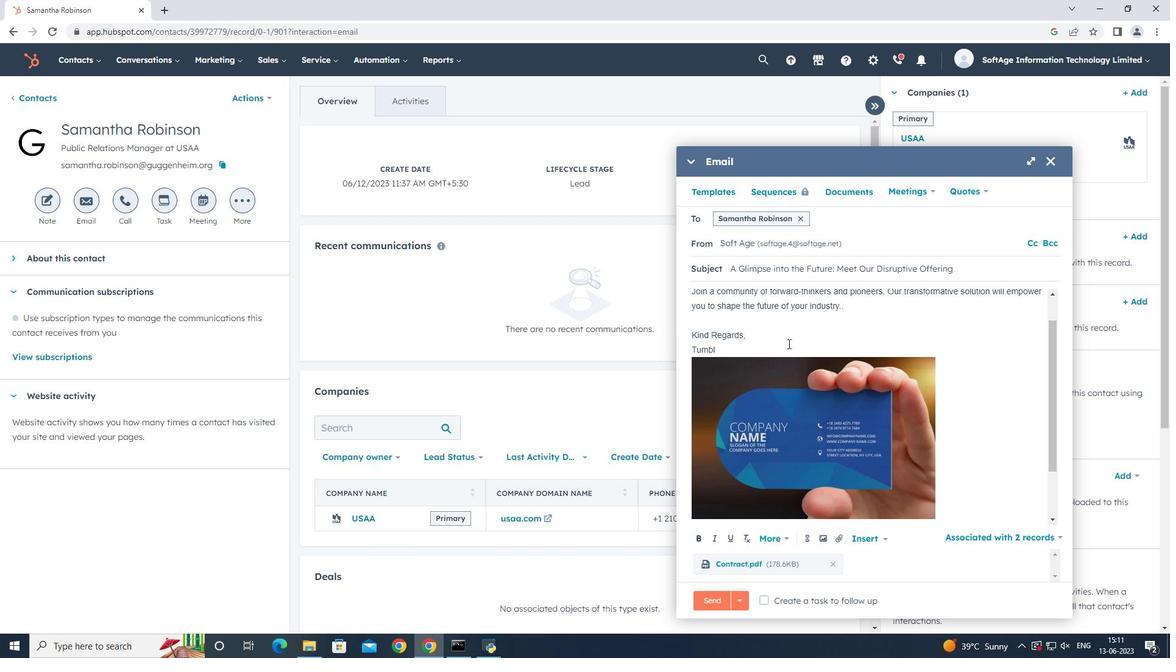 
Action: Mouse moved to (808, 538)
Screenshot: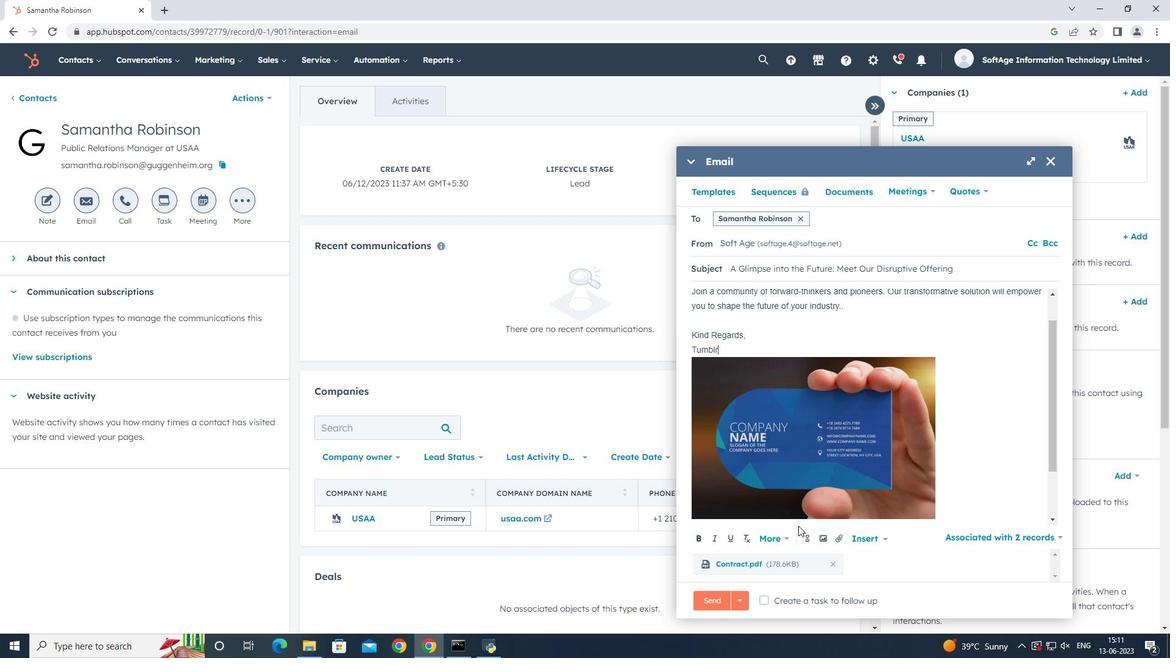 
Action: Mouse pressed left at (808, 538)
Screenshot: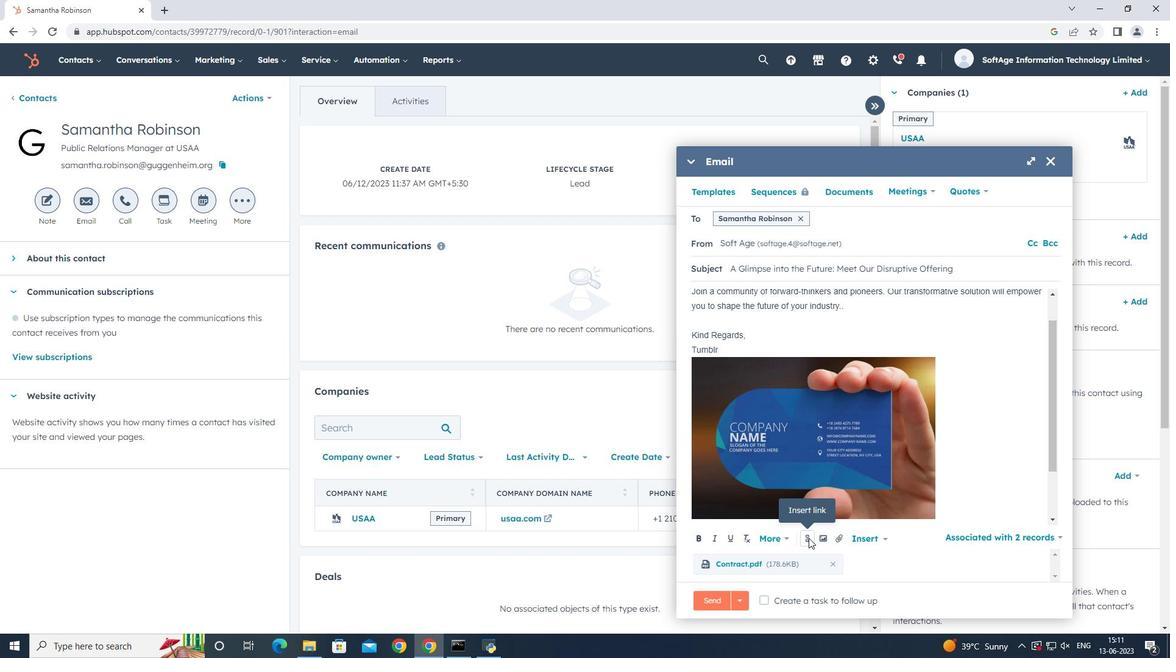 
Action: Mouse moved to (859, 446)
Screenshot: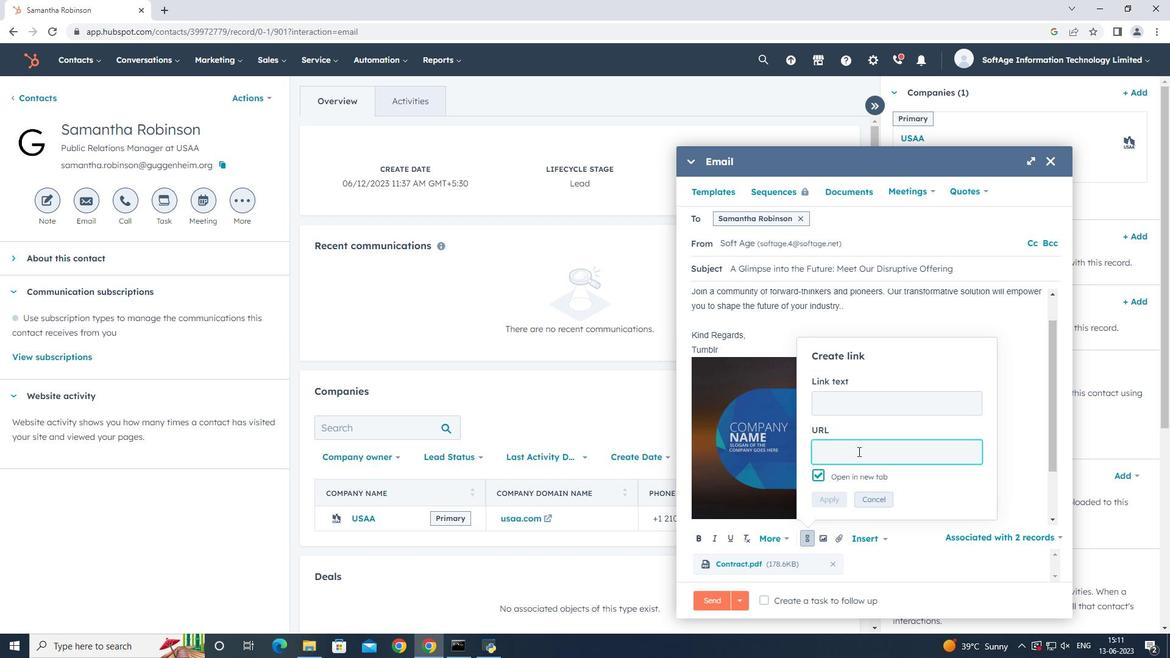 
Action: Key pressed www.tumblr.com
Screenshot: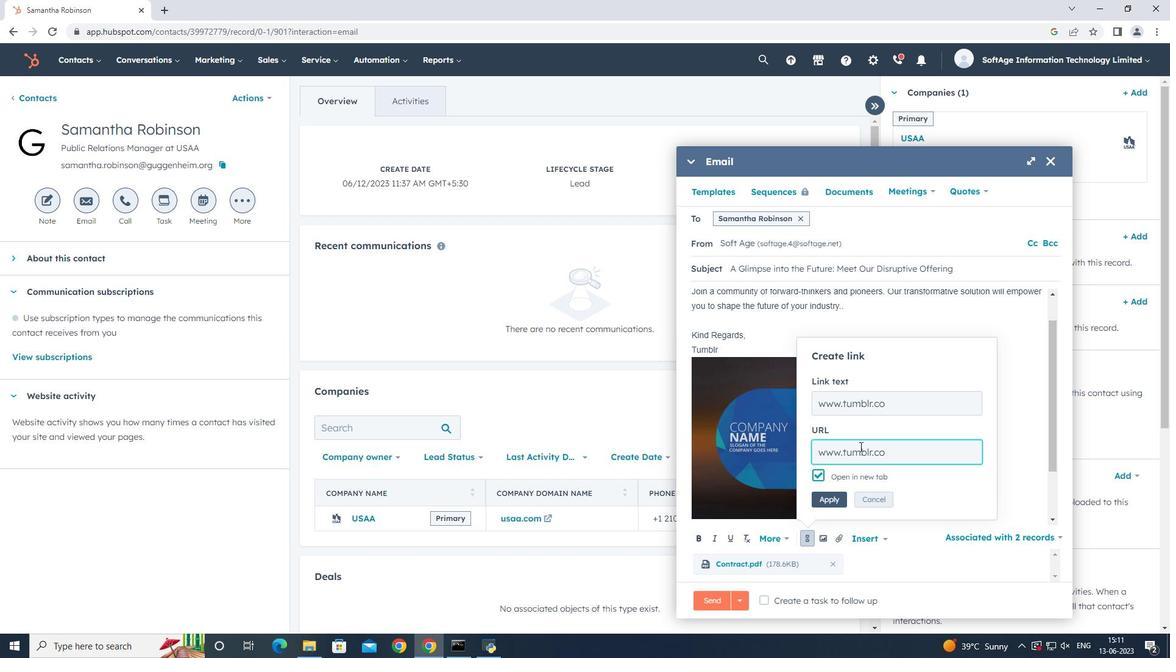 
Action: Mouse moved to (835, 494)
Screenshot: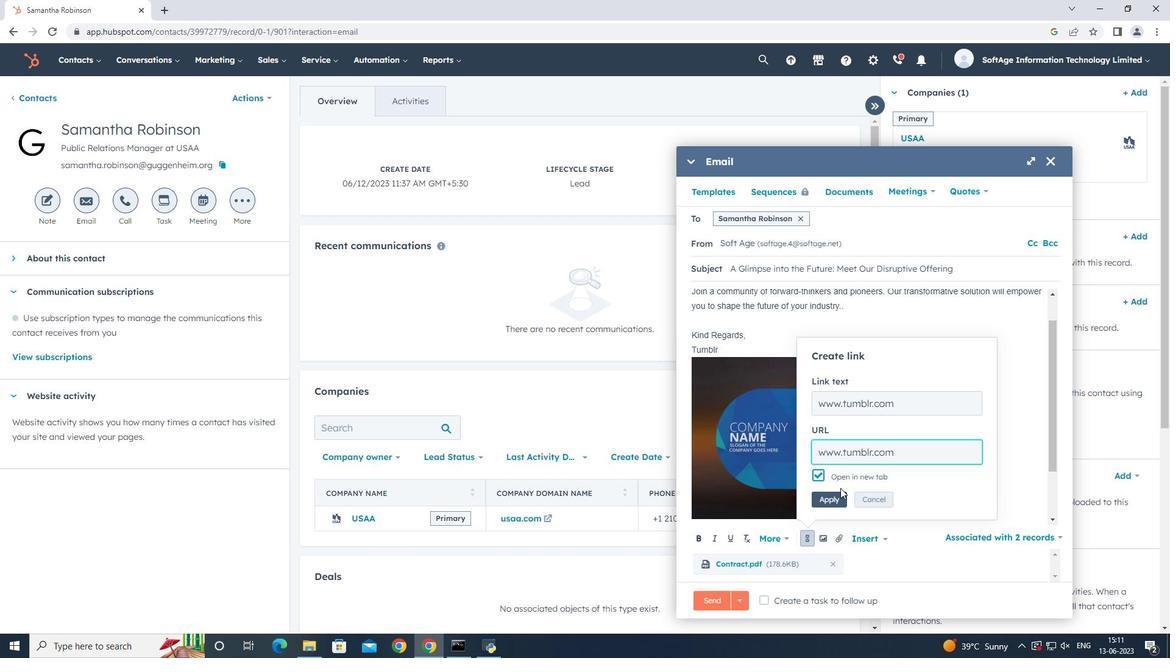 
Action: Mouse pressed left at (835, 494)
Screenshot: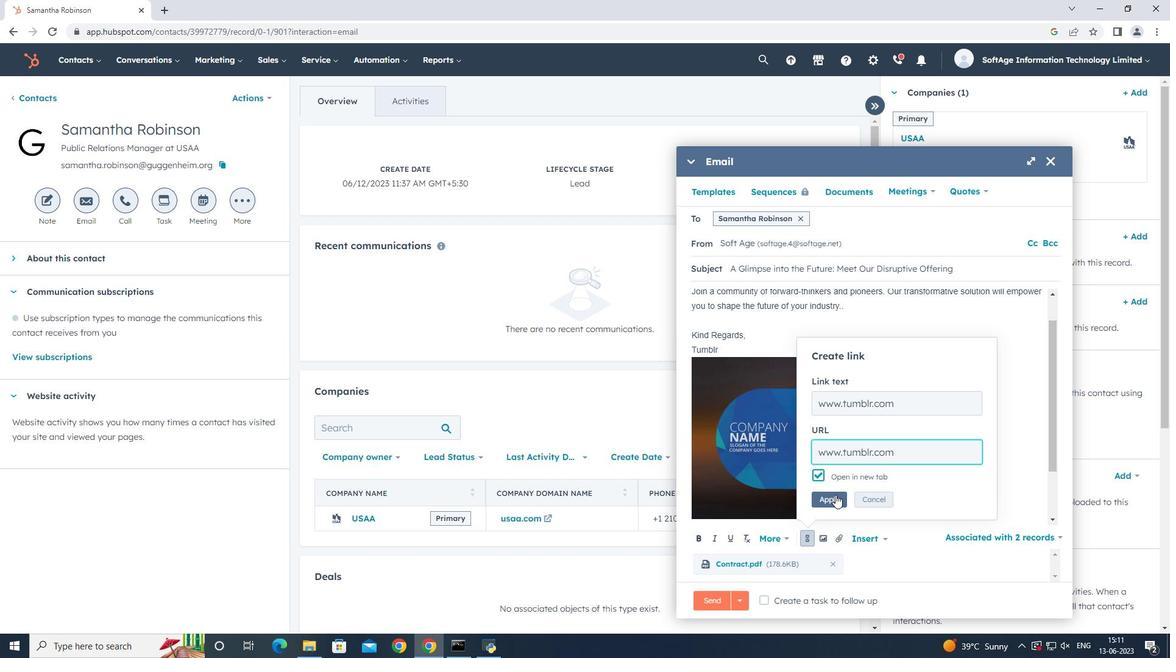 
Action: Mouse moved to (812, 597)
Screenshot: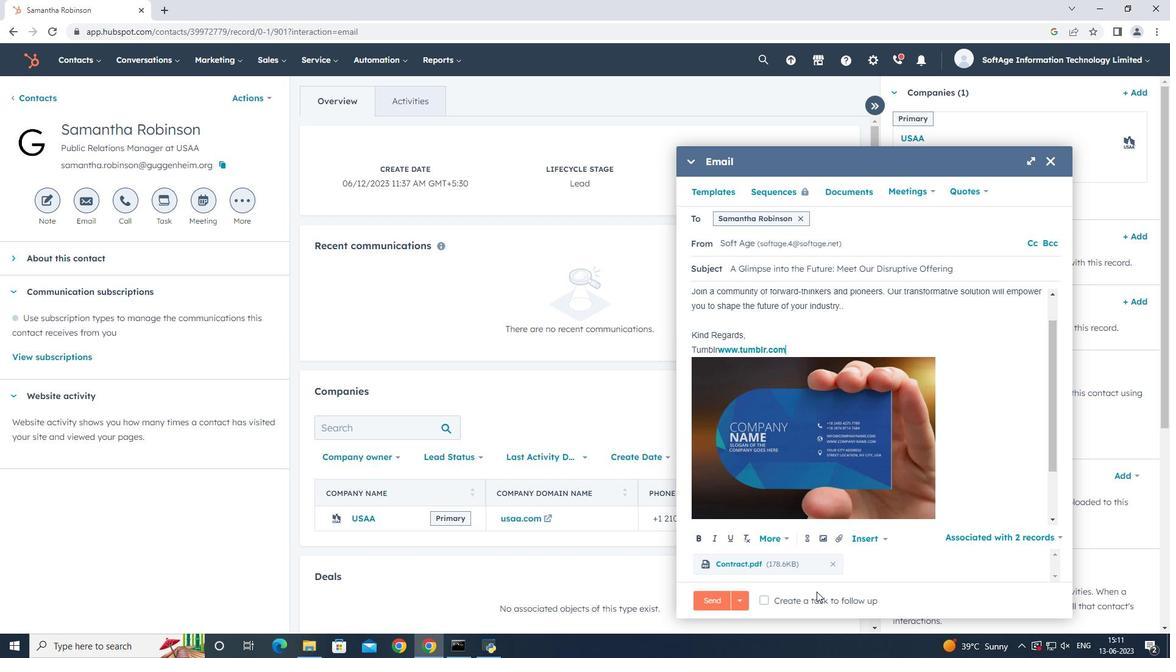 
Action: Mouse pressed left at (812, 597)
Screenshot: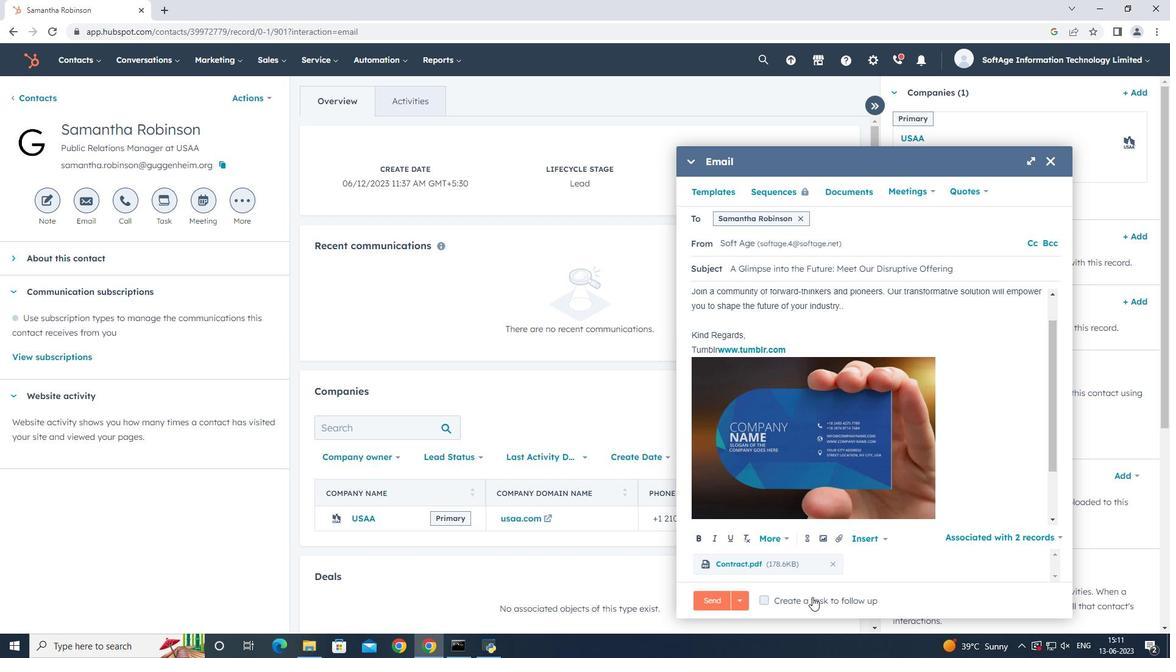 
Action: Mouse moved to (973, 597)
Screenshot: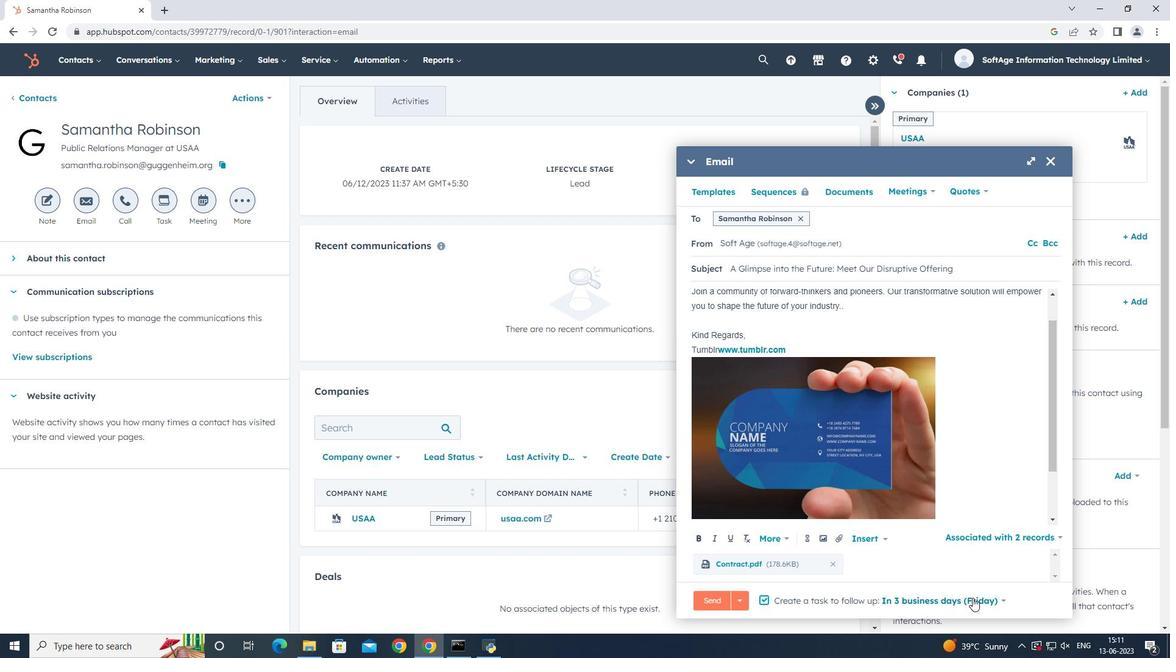 
Action: Mouse pressed left at (973, 597)
Screenshot: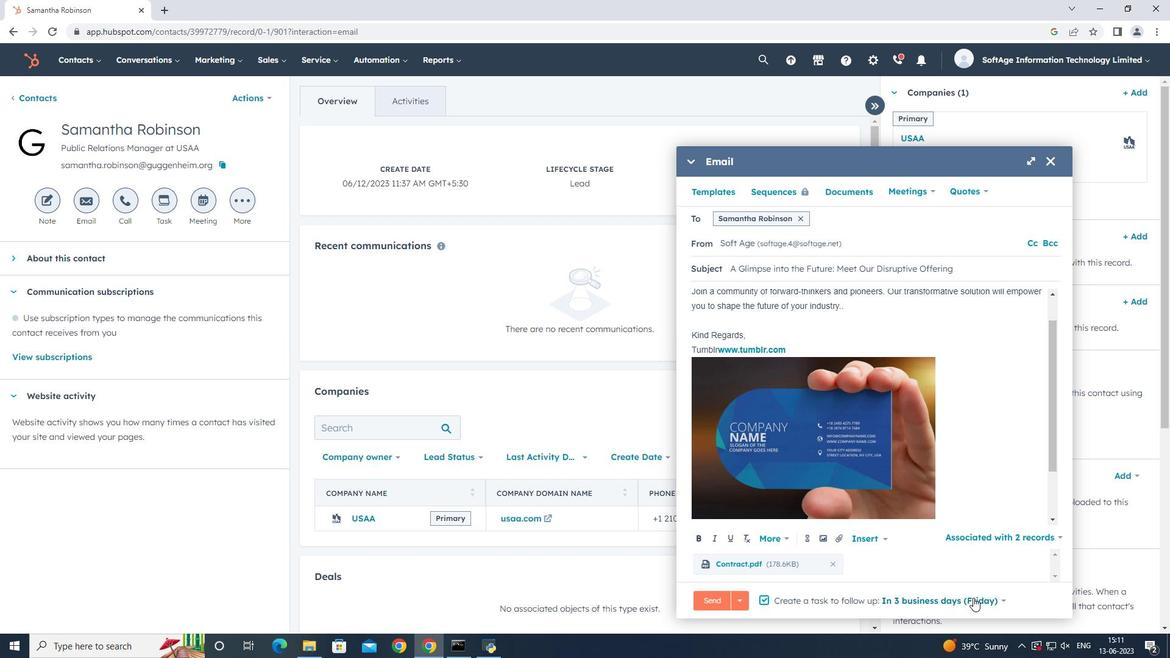 
Action: Mouse moved to (962, 454)
Screenshot: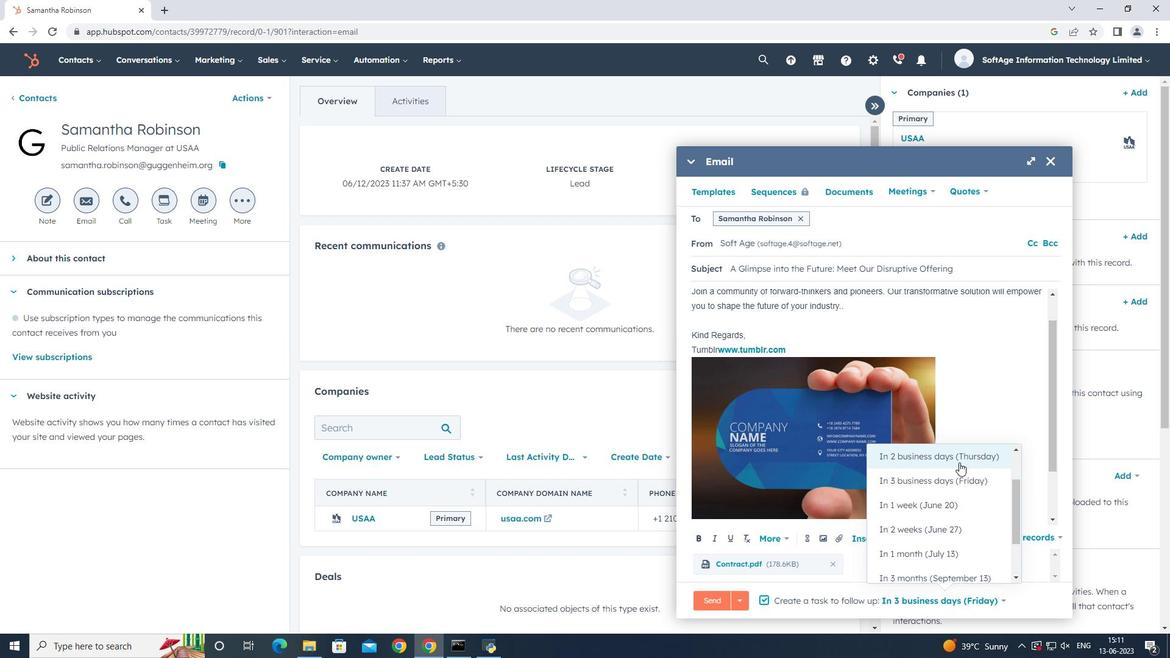 
Action: Mouse pressed left at (962, 454)
Screenshot: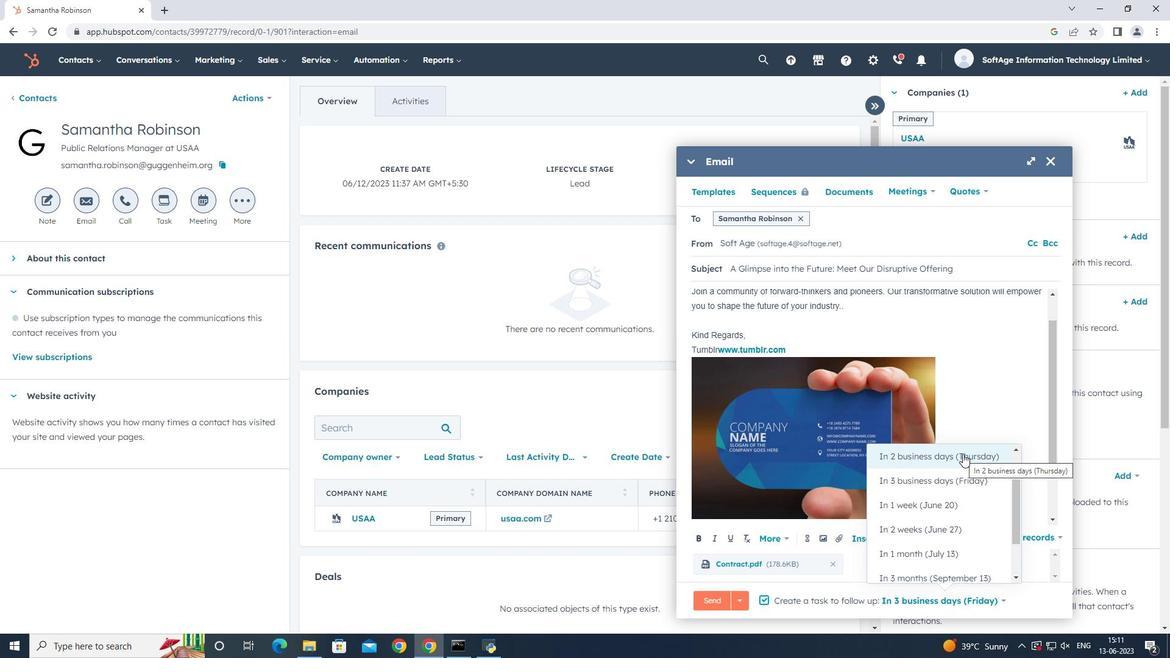 
Action: Mouse moved to (717, 599)
Screenshot: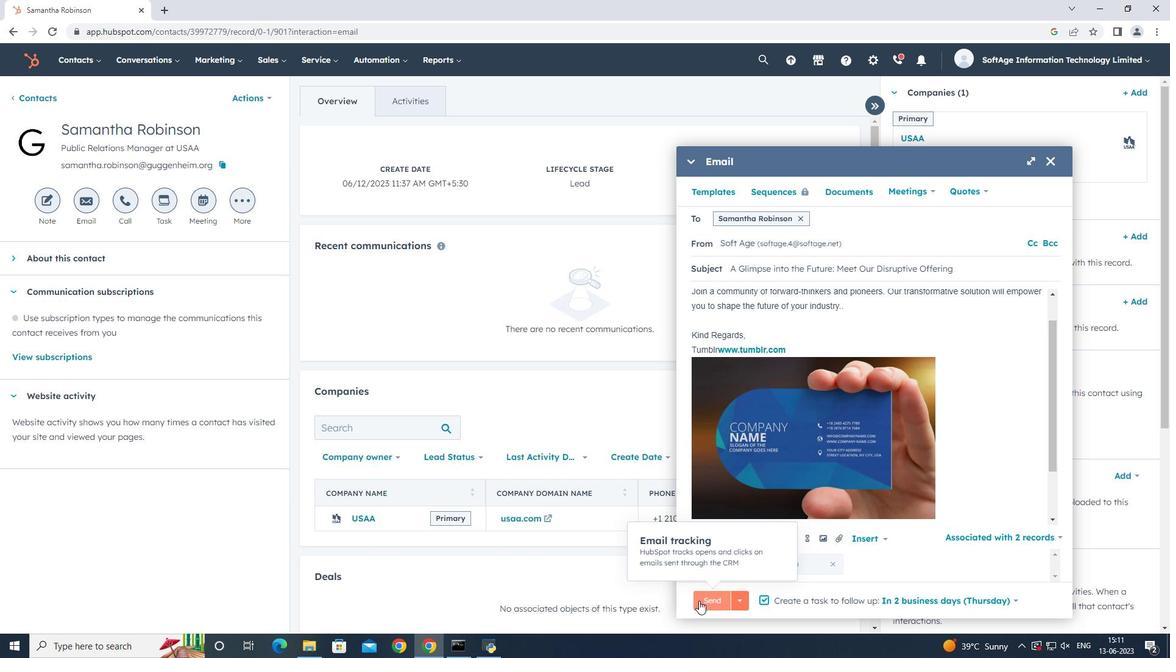 
Action: Mouse pressed left at (717, 599)
Screenshot: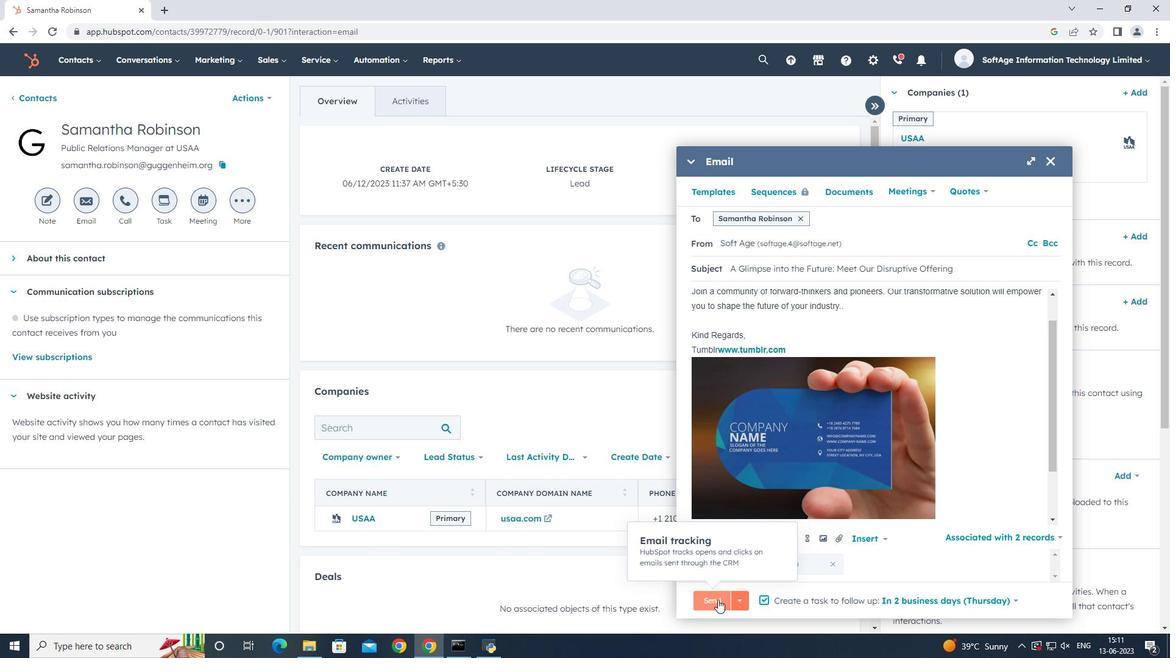 
Action: Mouse moved to (753, 294)
Screenshot: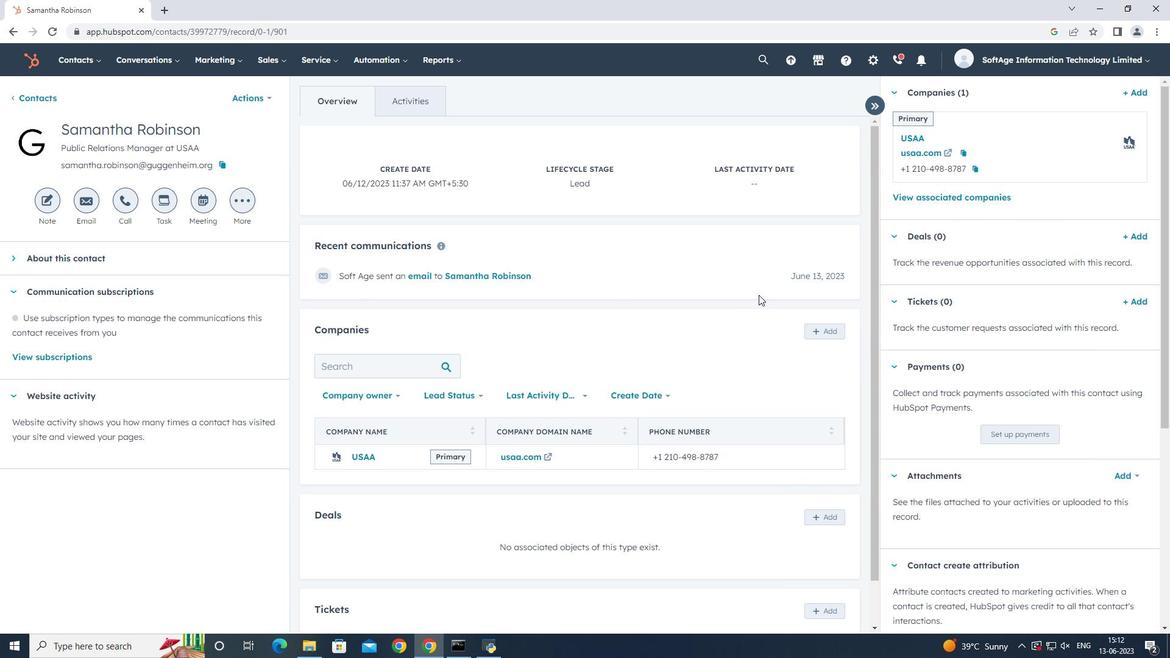 
